 Task: Create a due date automation trigger when advanced on, on the tuesday of the week a card is due add fields without custom field "Resume" set to a number greater or equal to 1 and greater or equal to 10 at 11:00 AM.
Action: Mouse moved to (1005, 321)
Screenshot: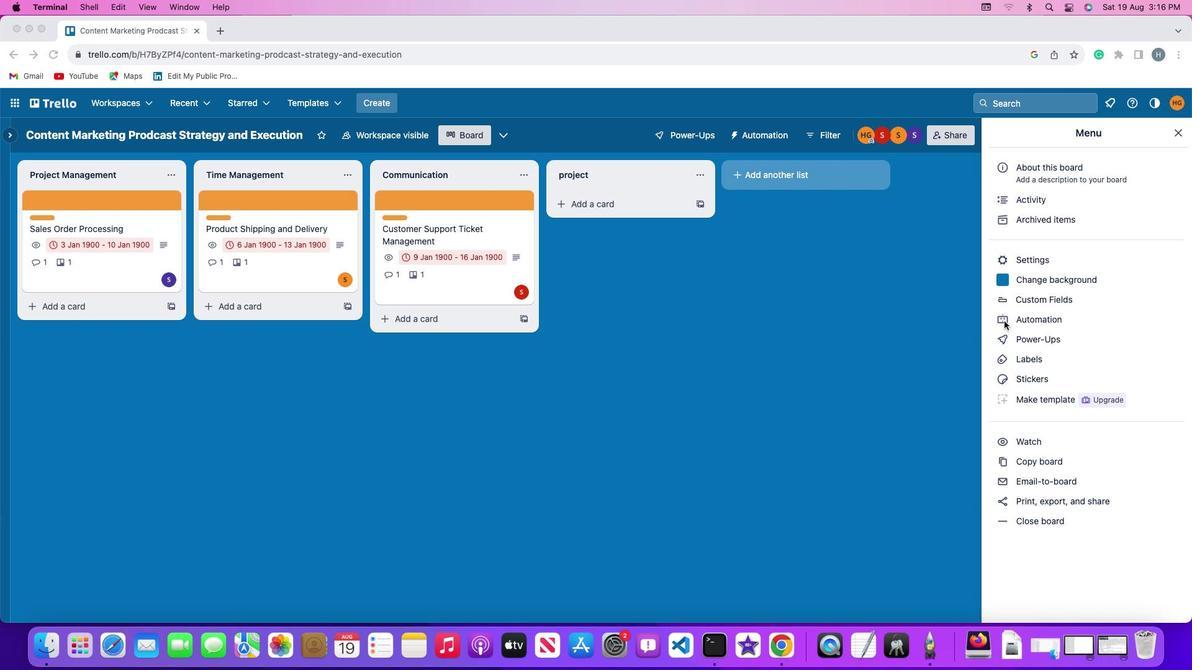 
Action: Mouse pressed left at (1005, 321)
Screenshot: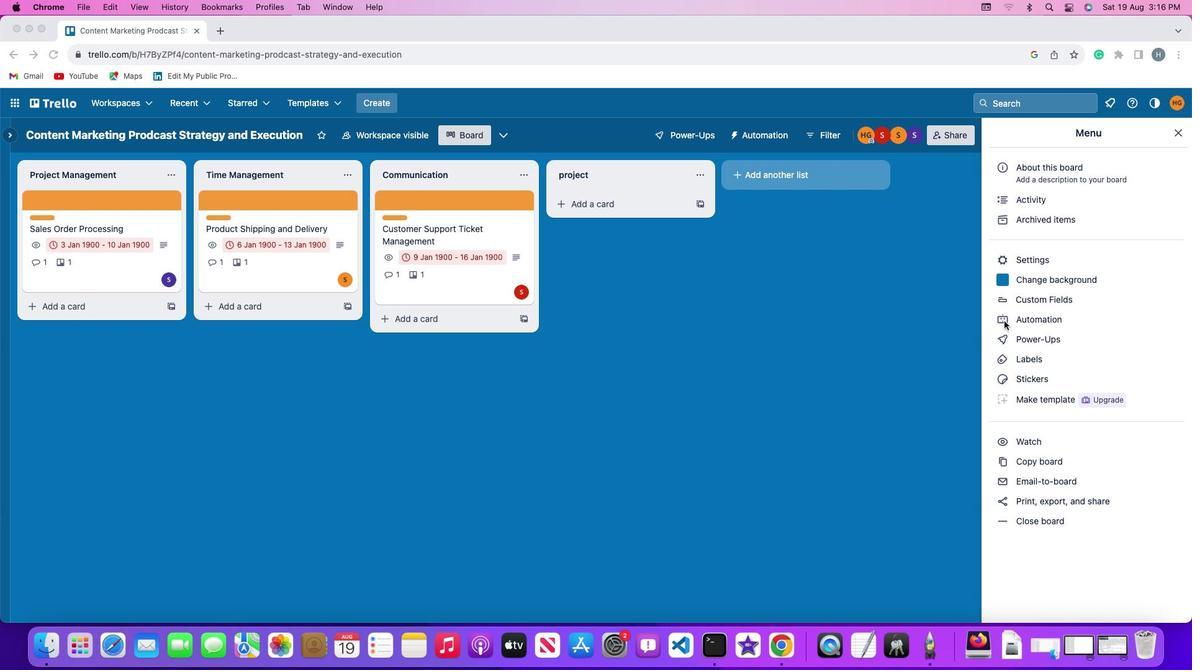 
Action: Mouse moved to (1005, 319)
Screenshot: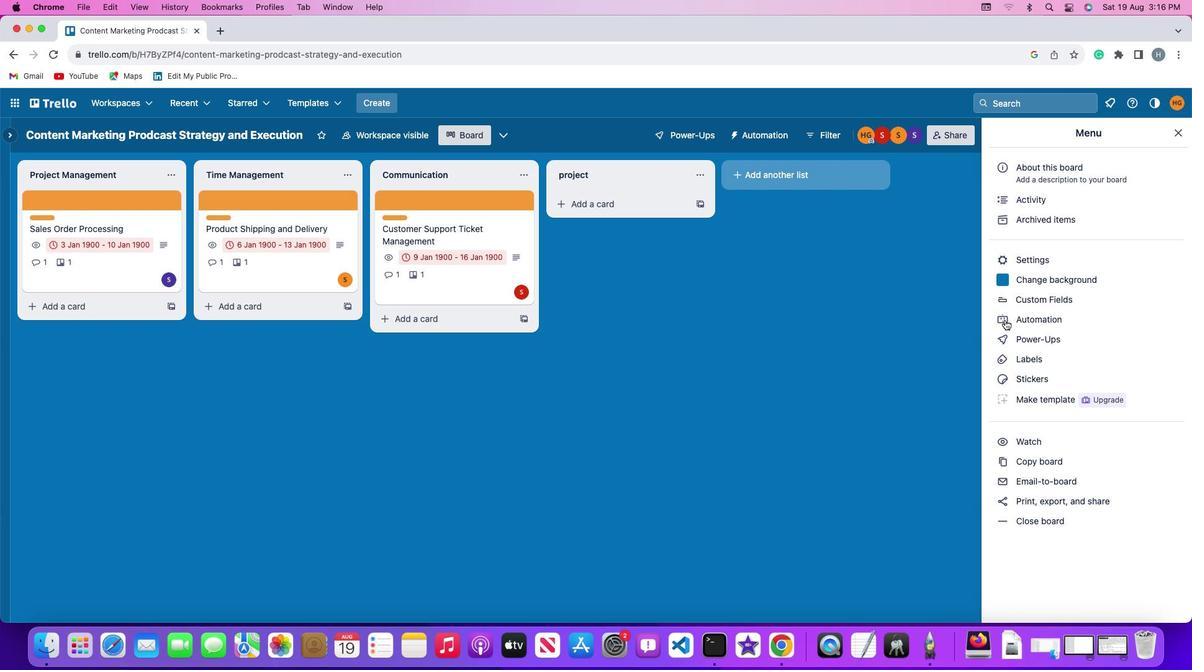 
Action: Mouse pressed left at (1005, 319)
Screenshot: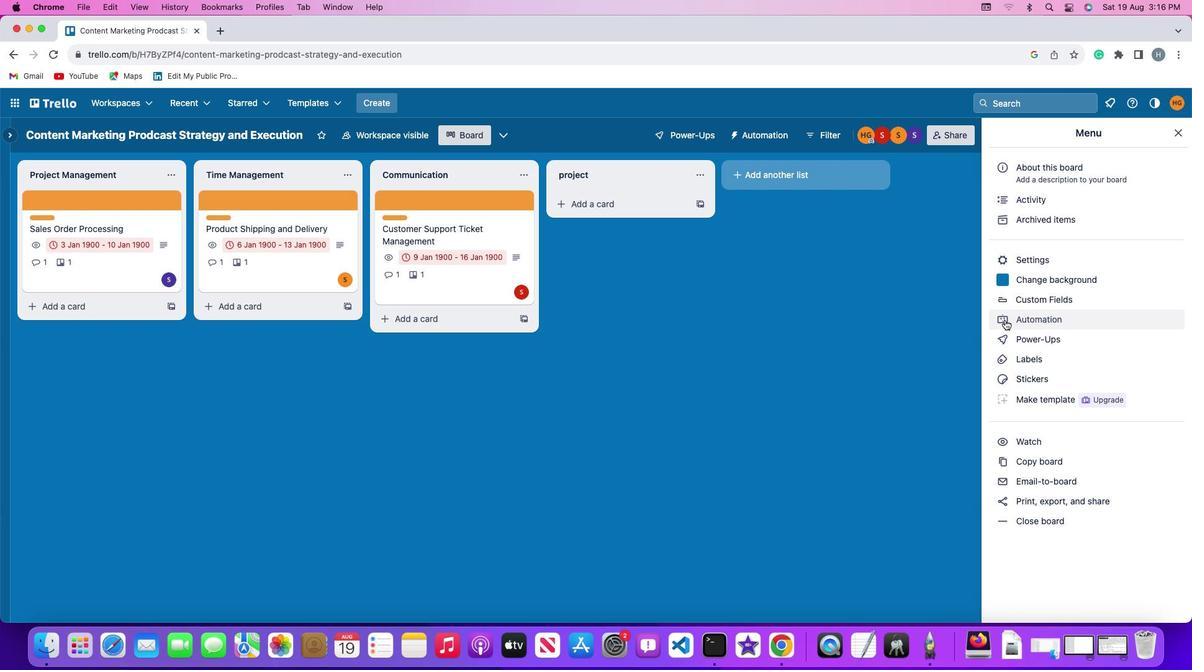 
Action: Mouse moved to (88, 291)
Screenshot: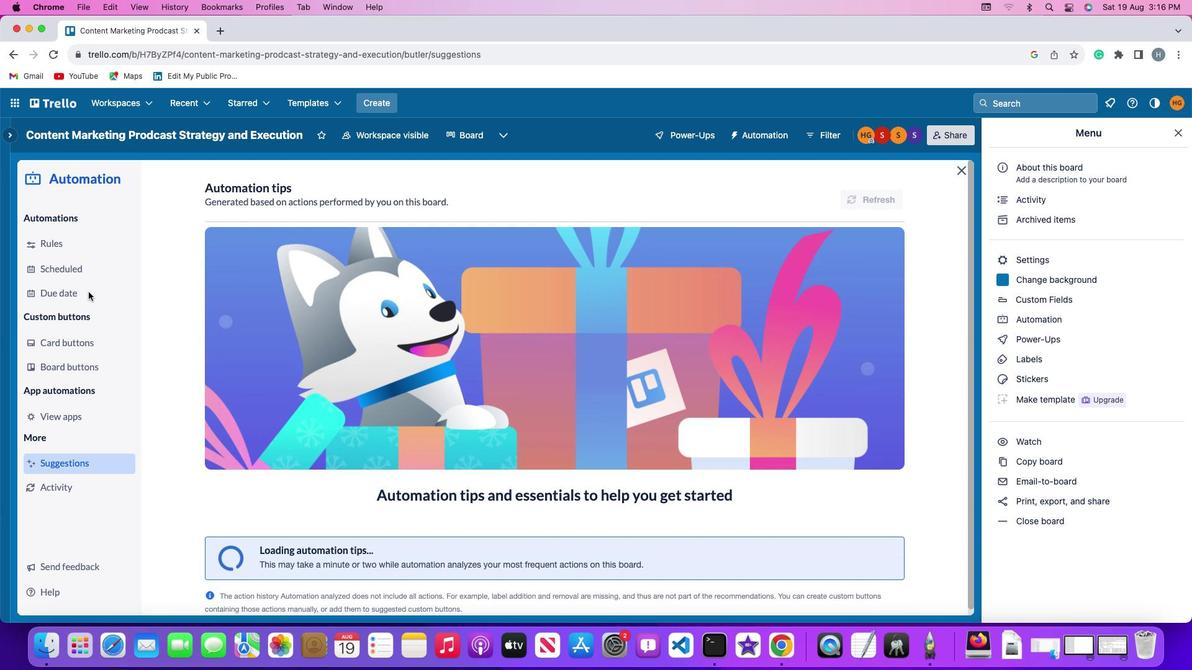 
Action: Mouse pressed left at (88, 291)
Screenshot: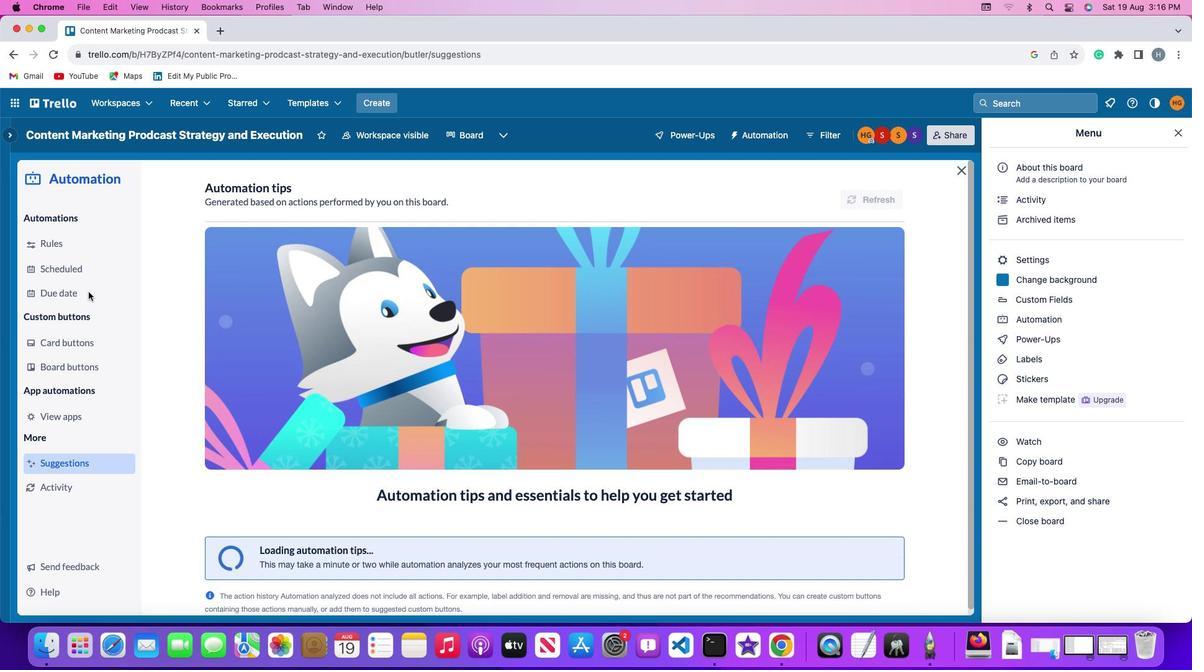 
Action: Mouse moved to (850, 189)
Screenshot: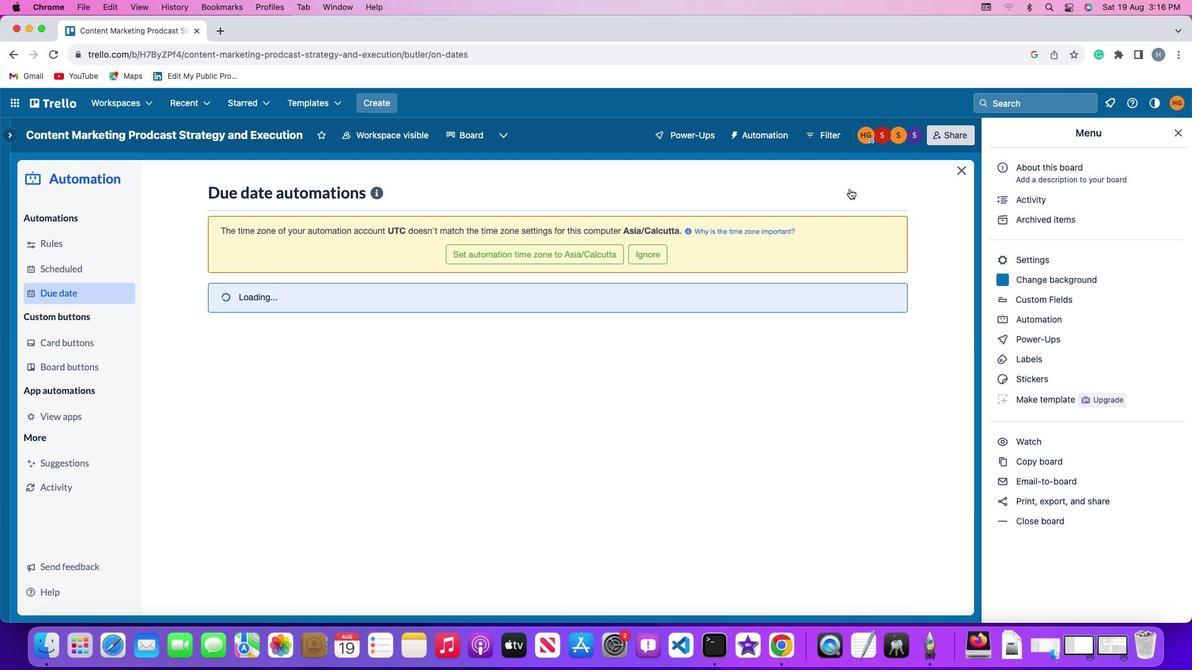 
Action: Mouse pressed left at (850, 189)
Screenshot: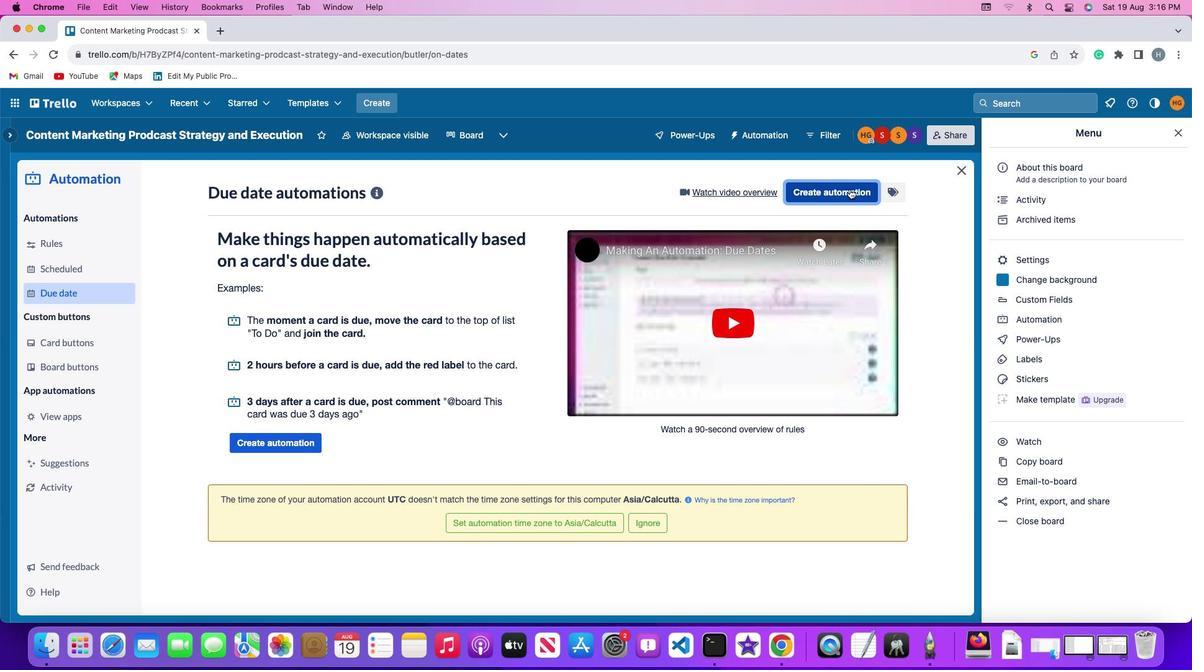 
Action: Mouse moved to (272, 310)
Screenshot: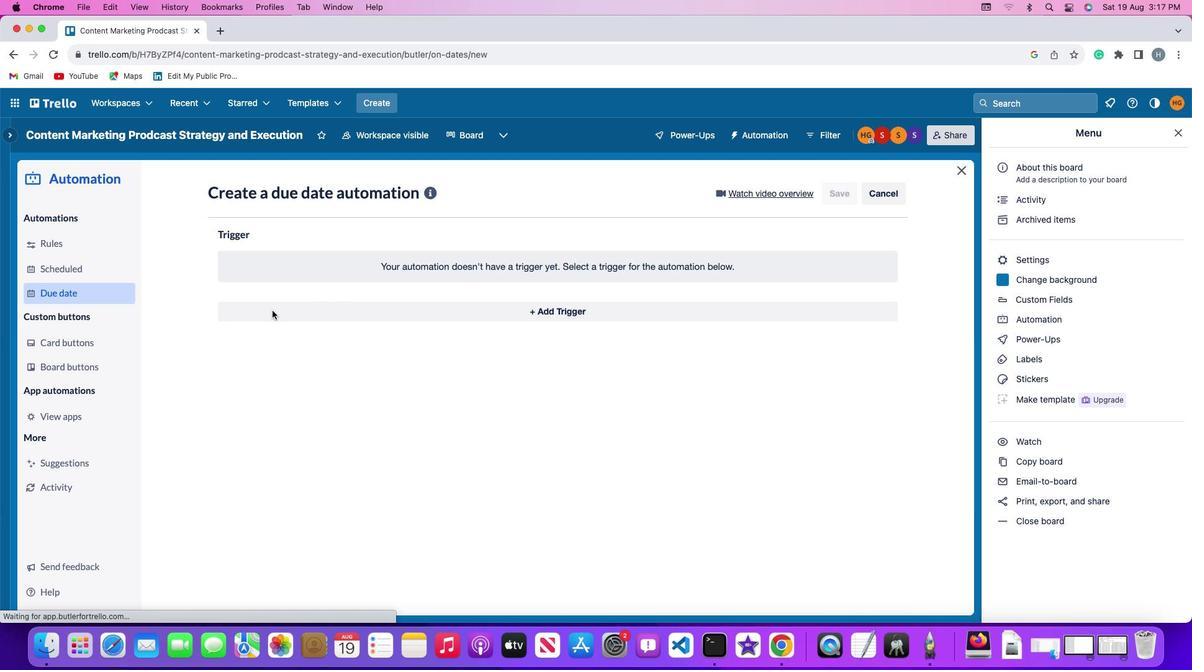 
Action: Mouse pressed left at (272, 310)
Screenshot: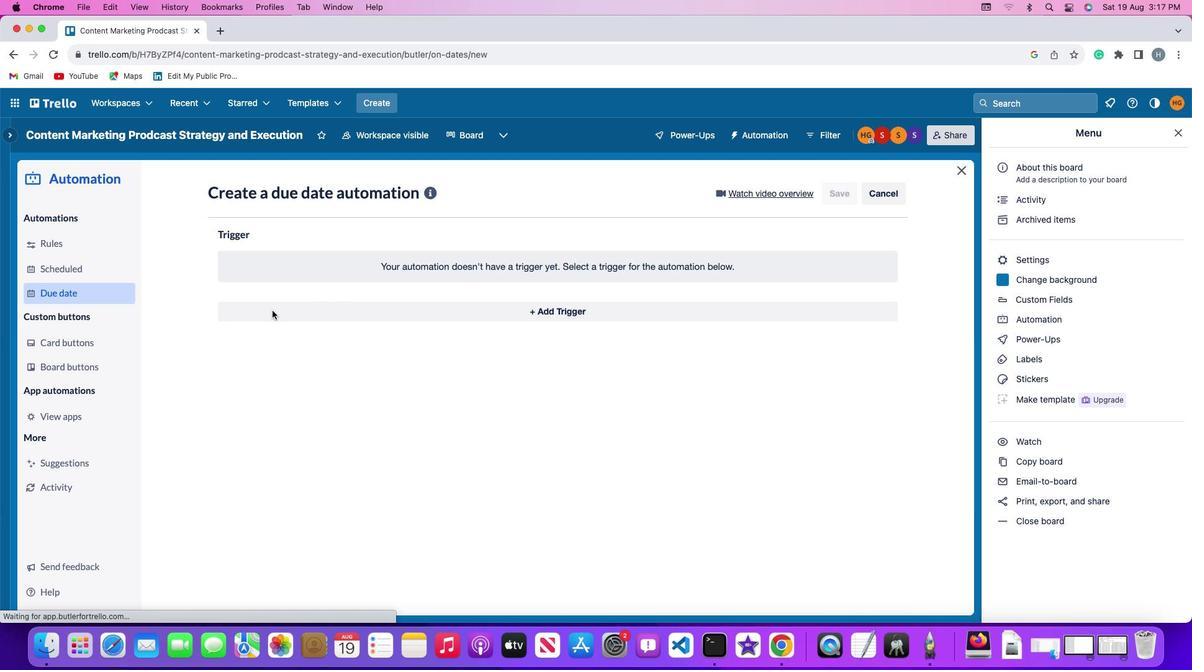 
Action: Mouse moved to (287, 546)
Screenshot: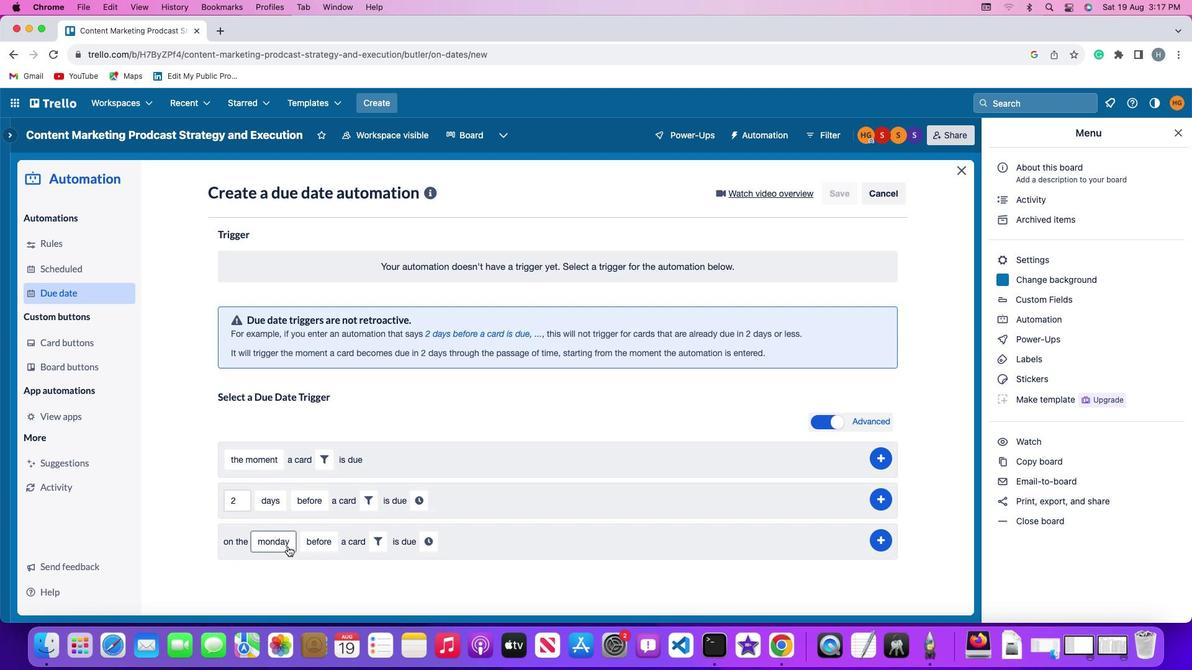
Action: Mouse pressed left at (287, 546)
Screenshot: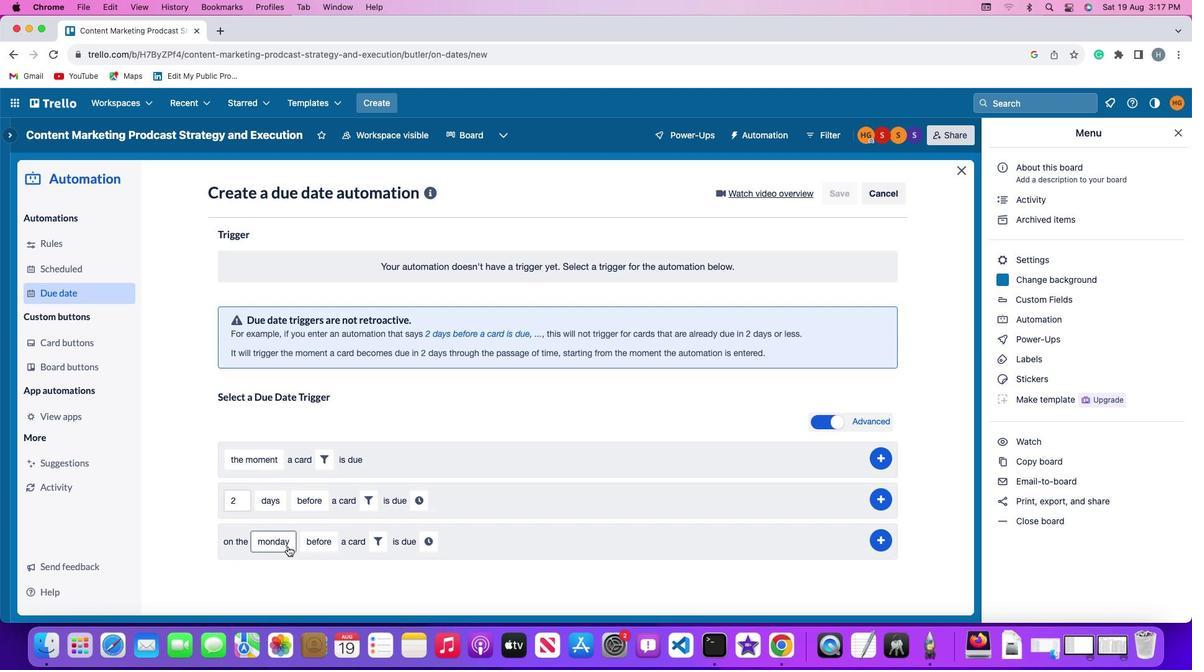 
Action: Mouse moved to (282, 395)
Screenshot: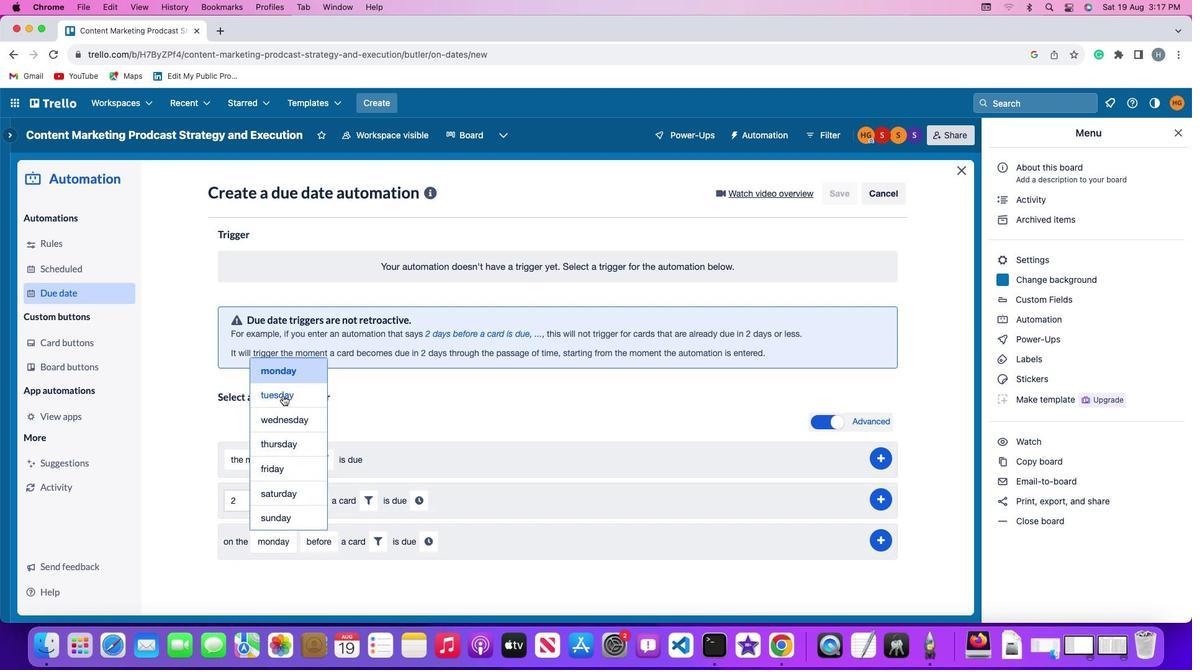 
Action: Mouse pressed left at (282, 395)
Screenshot: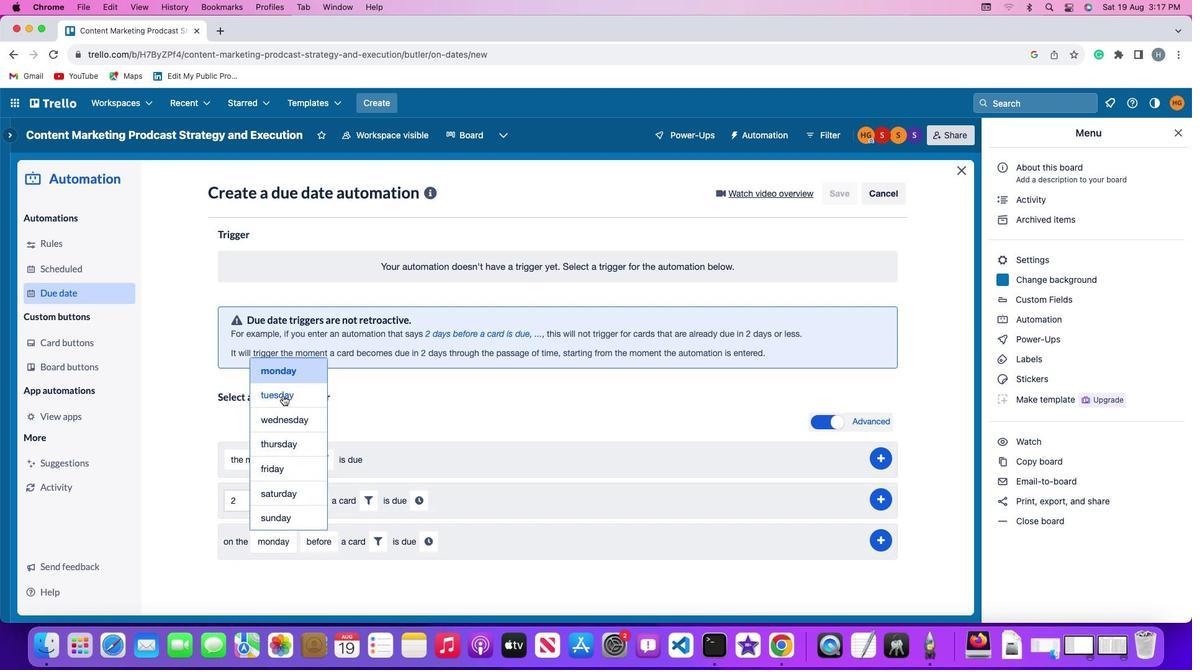 
Action: Mouse moved to (324, 533)
Screenshot: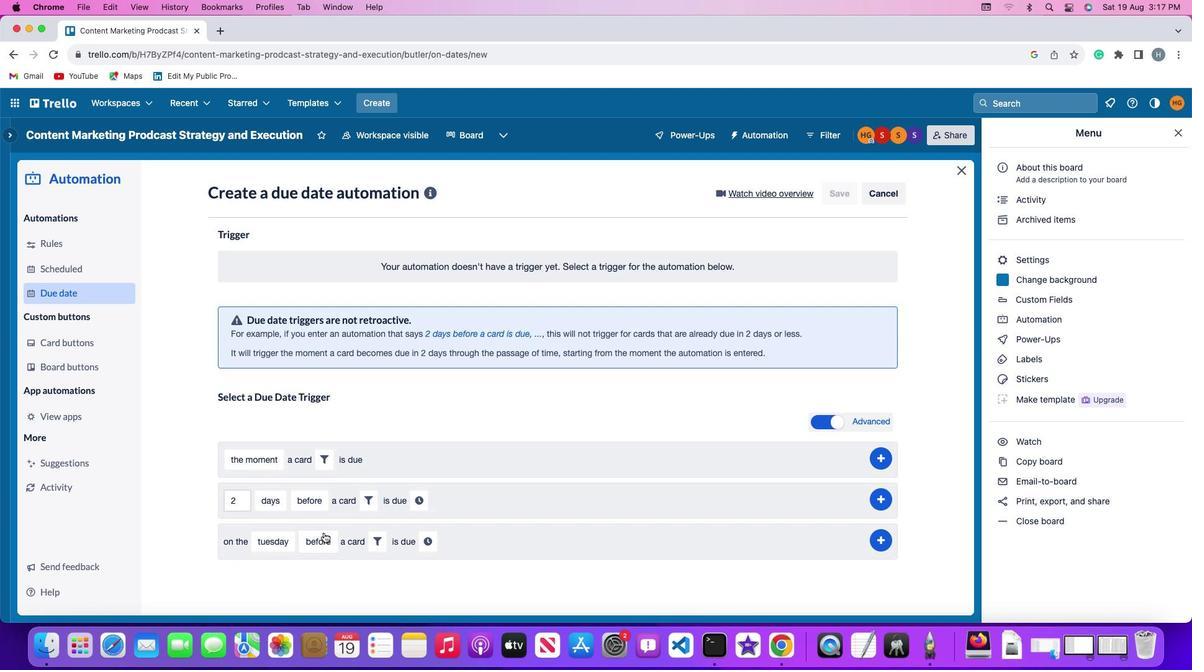 
Action: Mouse pressed left at (324, 533)
Screenshot: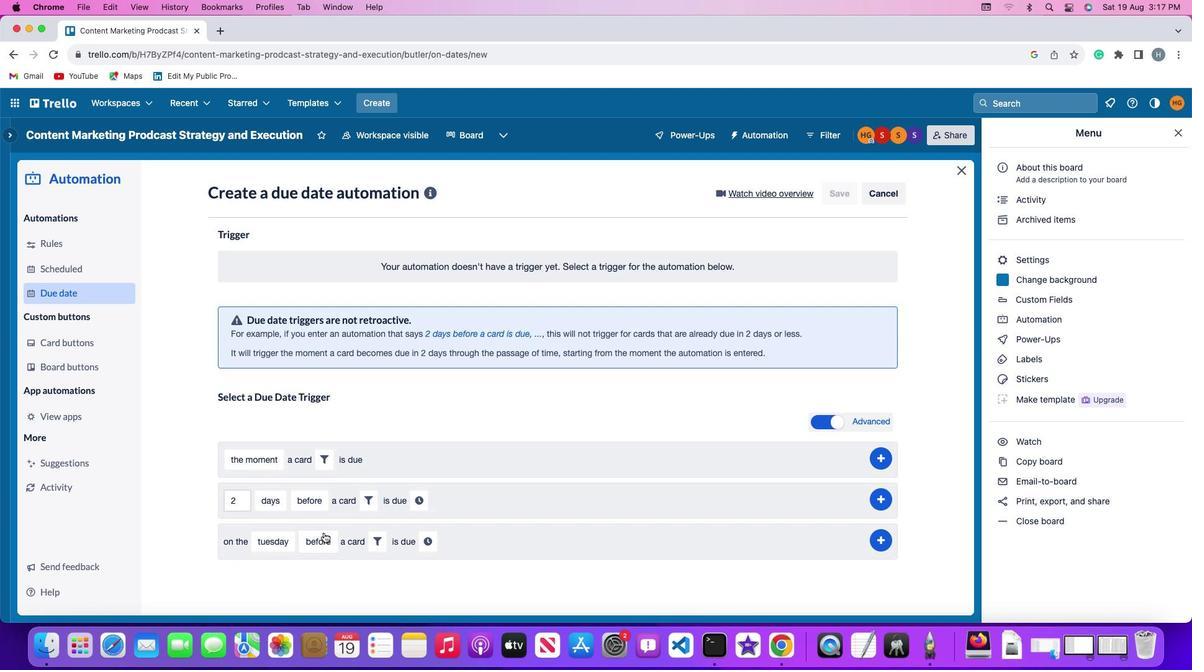 
Action: Mouse moved to (334, 493)
Screenshot: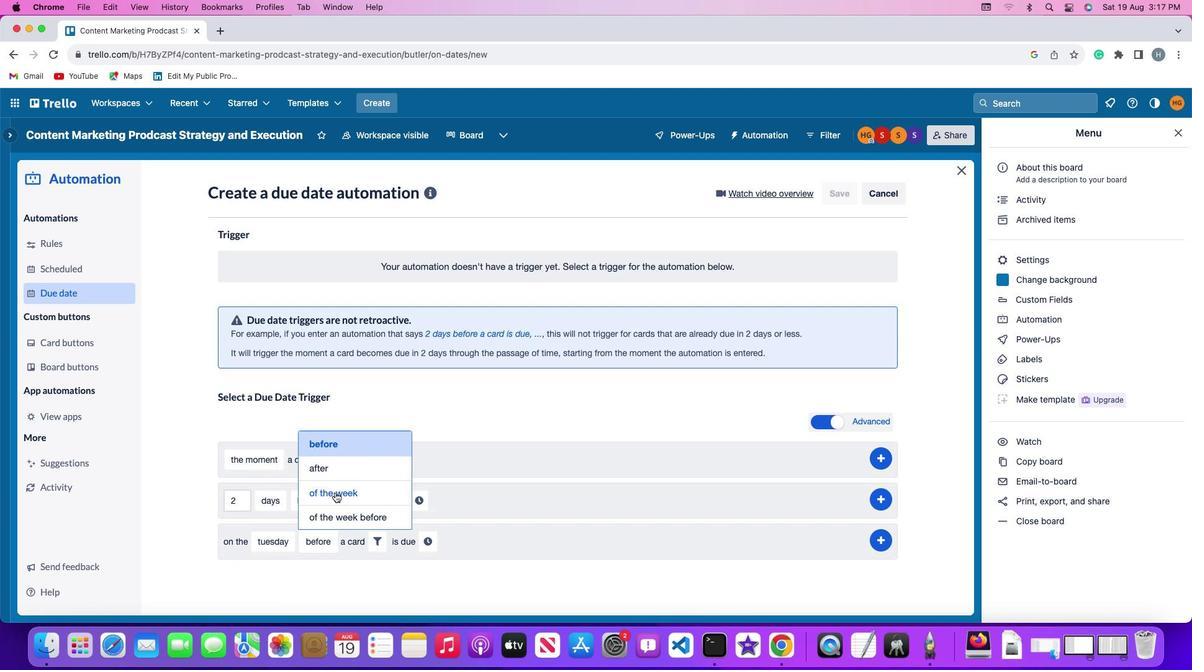 
Action: Mouse pressed left at (334, 493)
Screenshot: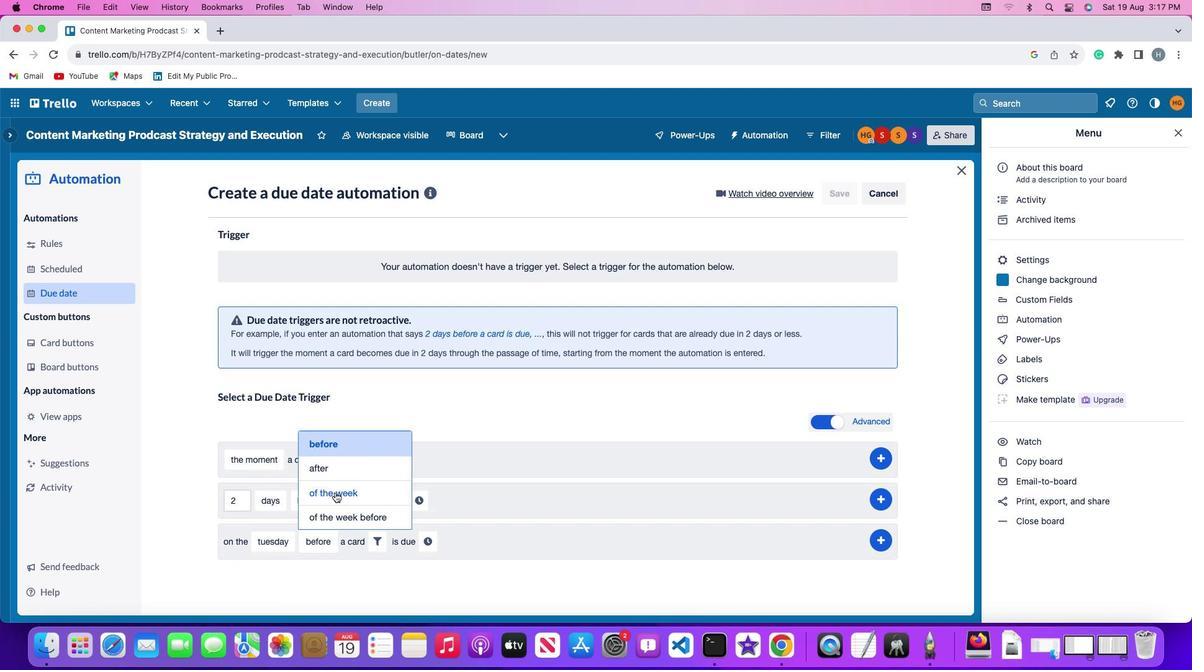 
Action: Mouse moved to (397, 549)
Screenshot: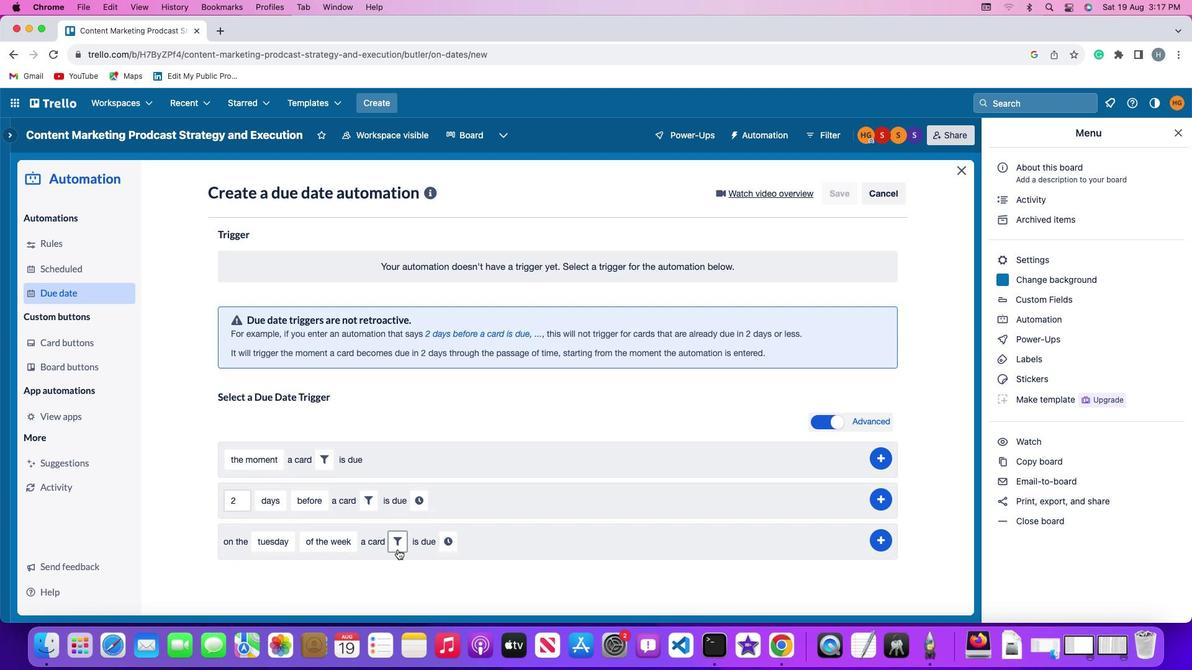 
Action: Mouse pressed left at (397, 549)
Screenshot: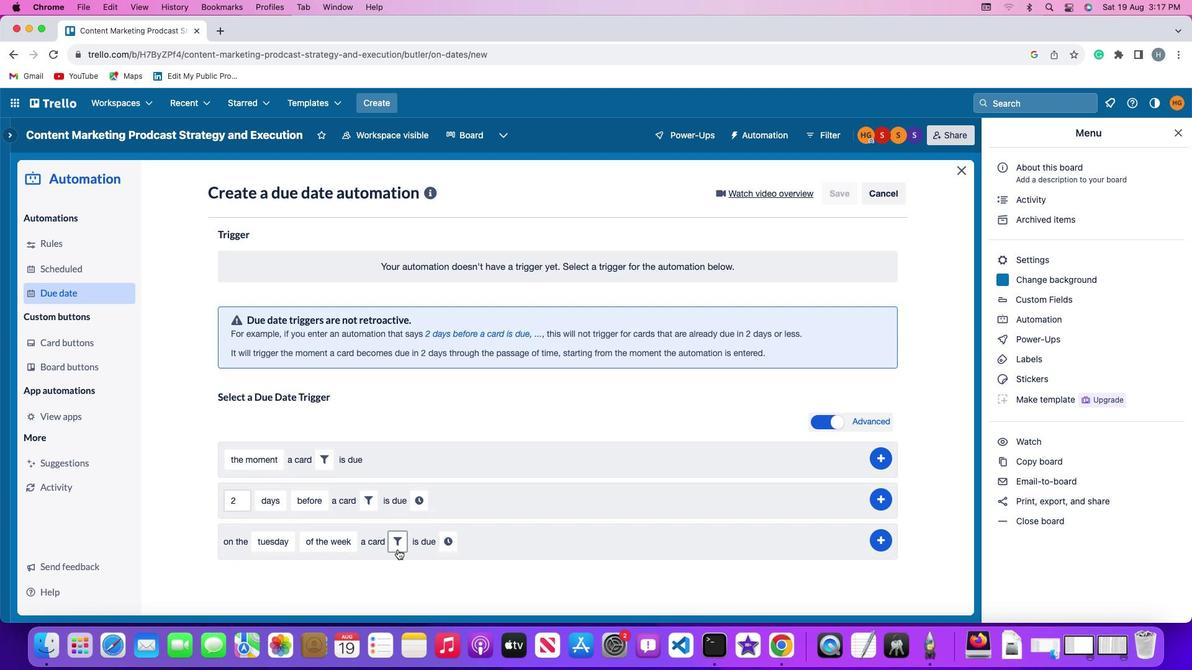 
Action: Mouse moved to (608, 587)
Screenshot: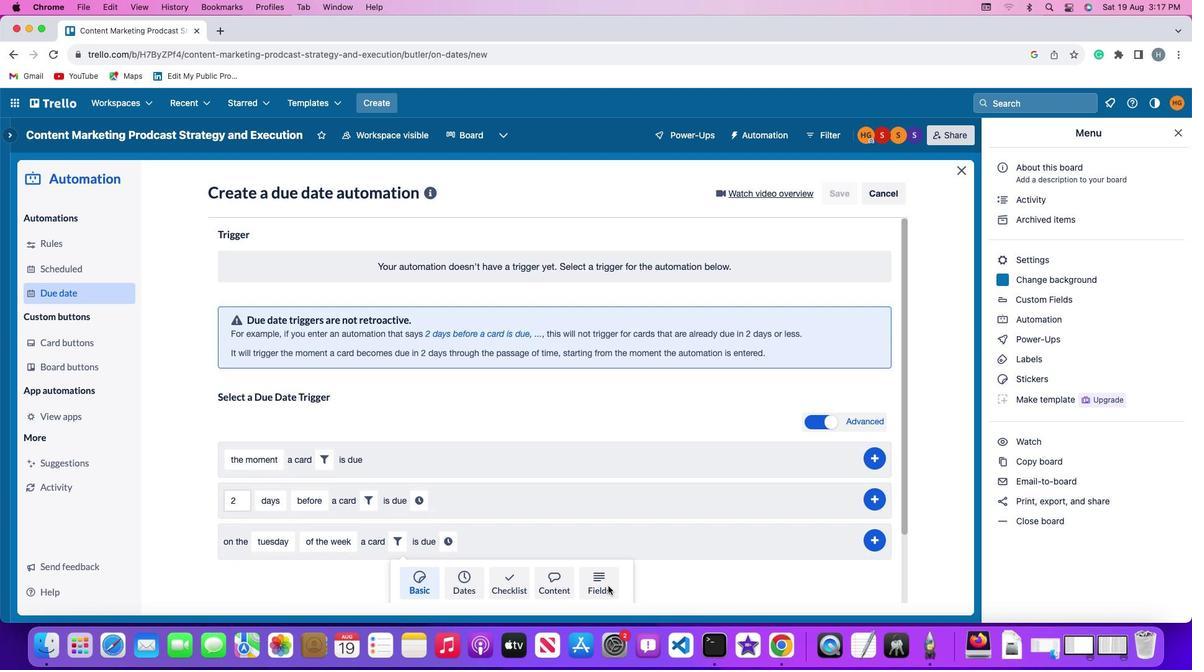 
Action: Mouse pressed left at (608, 587)
Screenshot: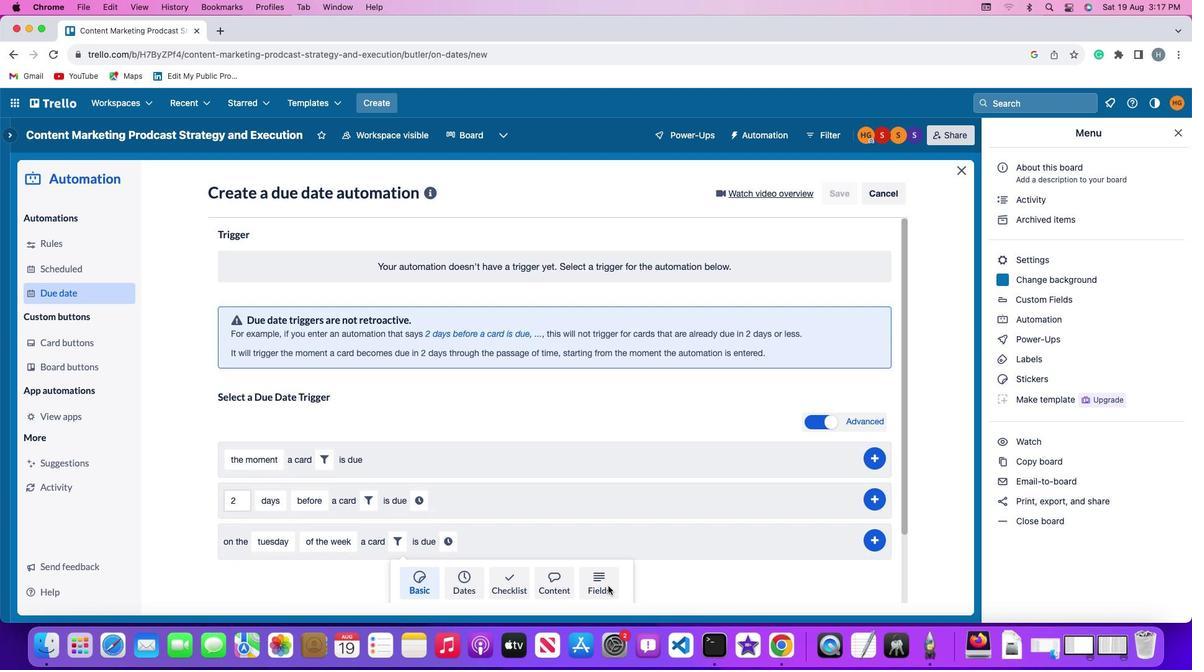 
Action: Mouse moved to (339, 580)
Screenshot: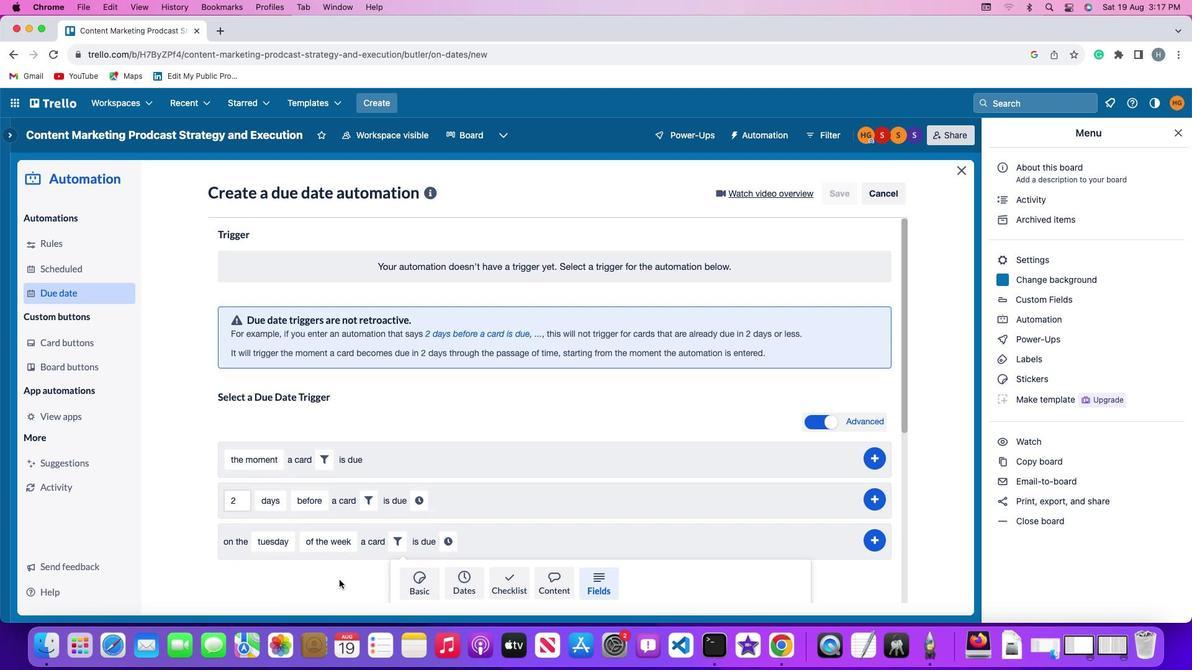 
Action: Mouse scrolled (339, 580) with delta (0, 0)
Screenshot: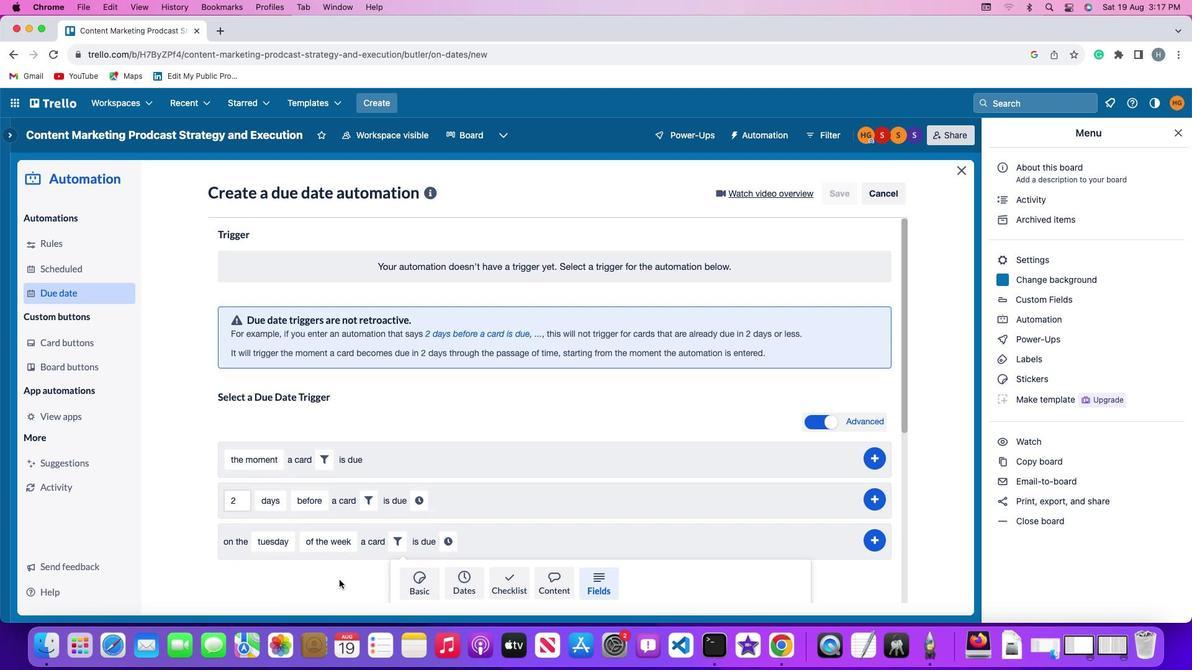 
Action: Mouse scrolled (339, 580) with delta (0, 0)
Screenshot: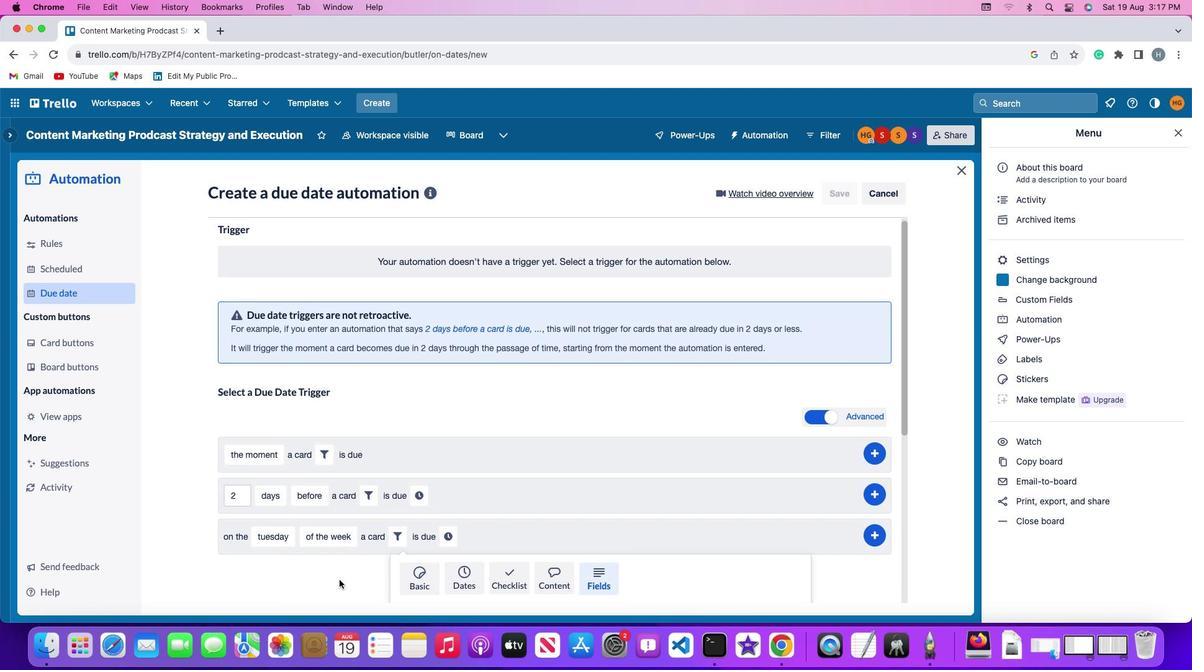 
Action: Mouse scrolled (339, 580) with delta (0, -1)
Screenshot: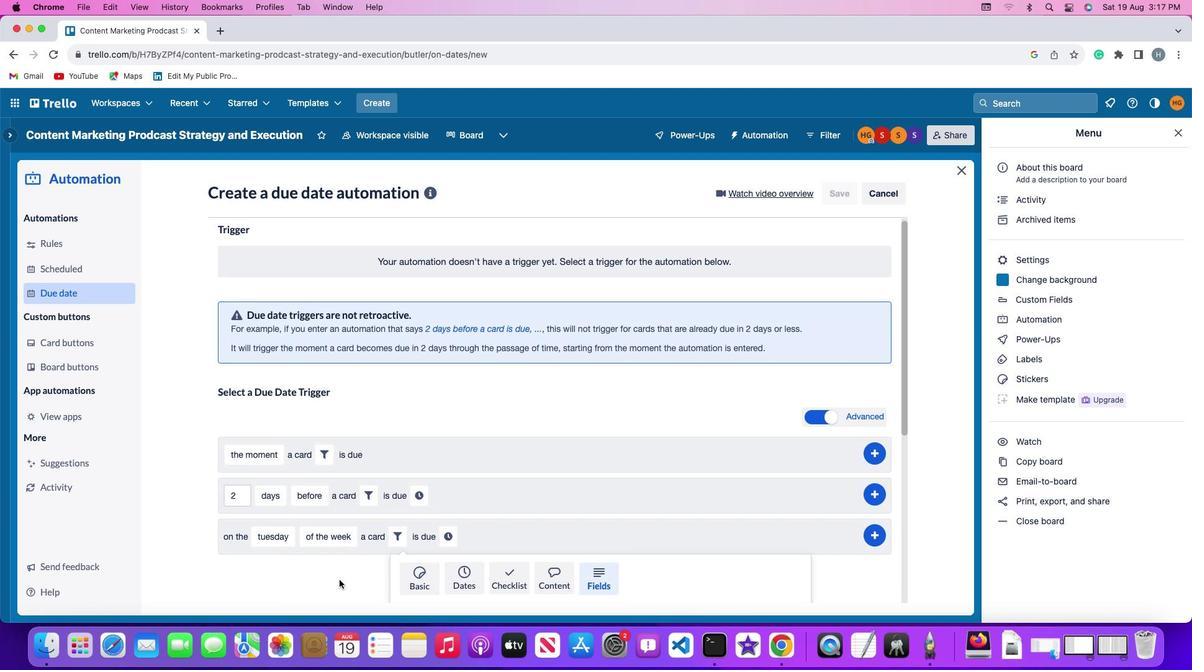 
Action: Mouse scrolled (339, 580) with delta (0, -3)
Screenshot: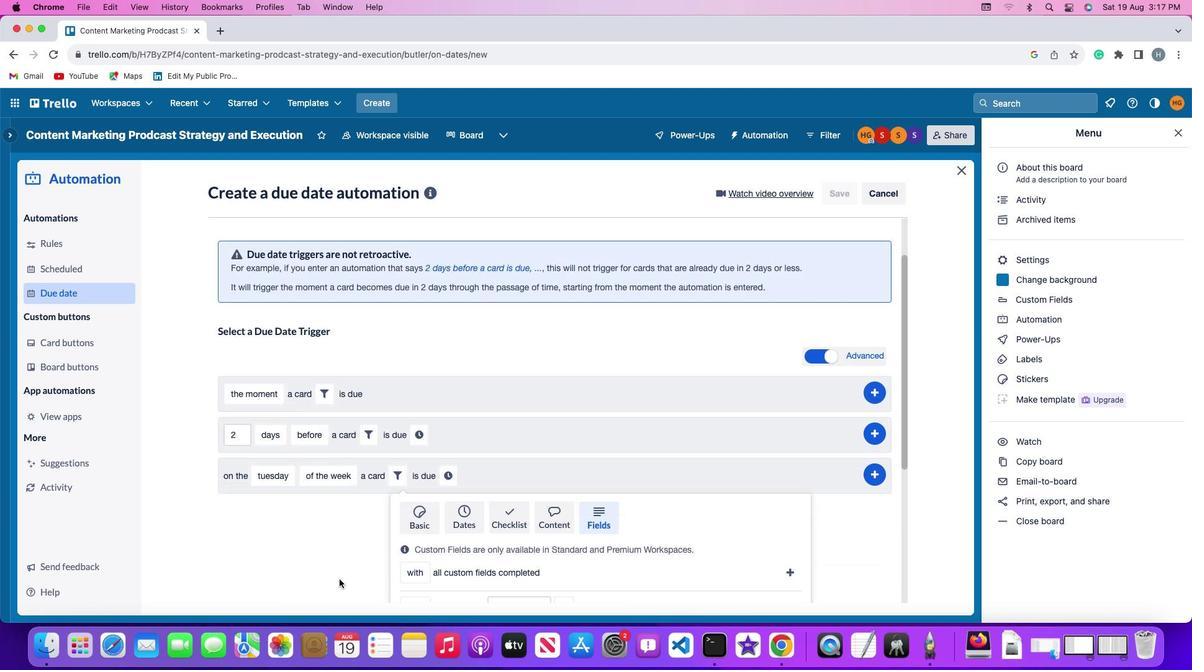 
Action: Mouse scrolled (339, 580) with delta (0, -3)
Screenshot: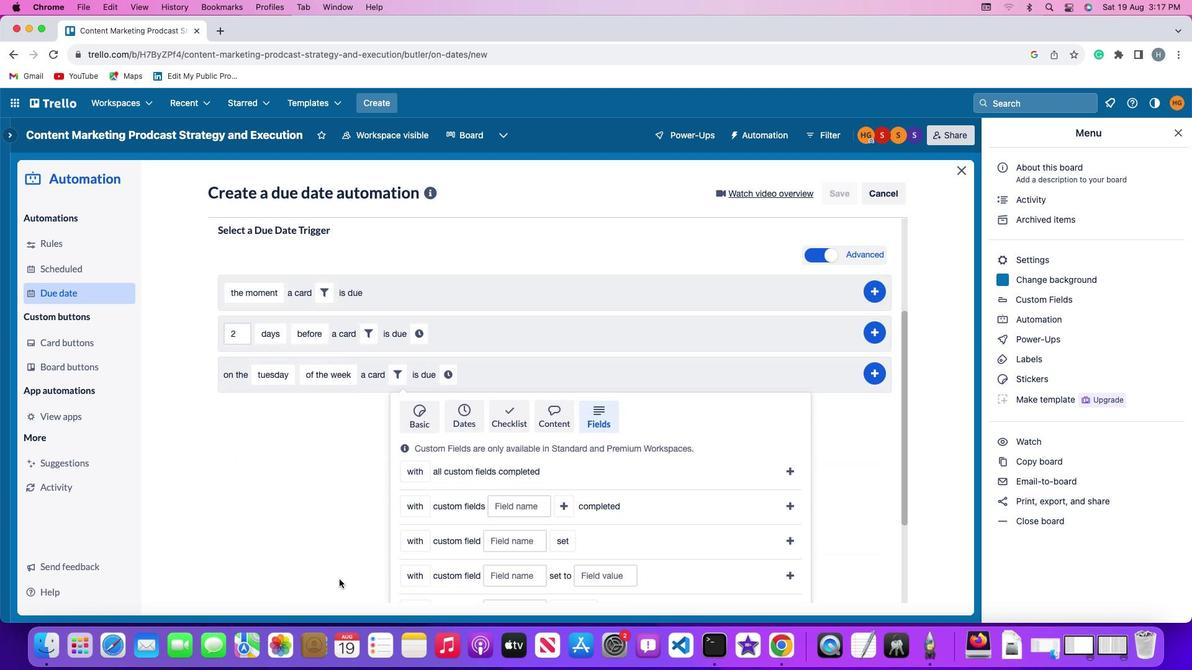 
Action: Mouse moved to (339, 580)
Screenshot: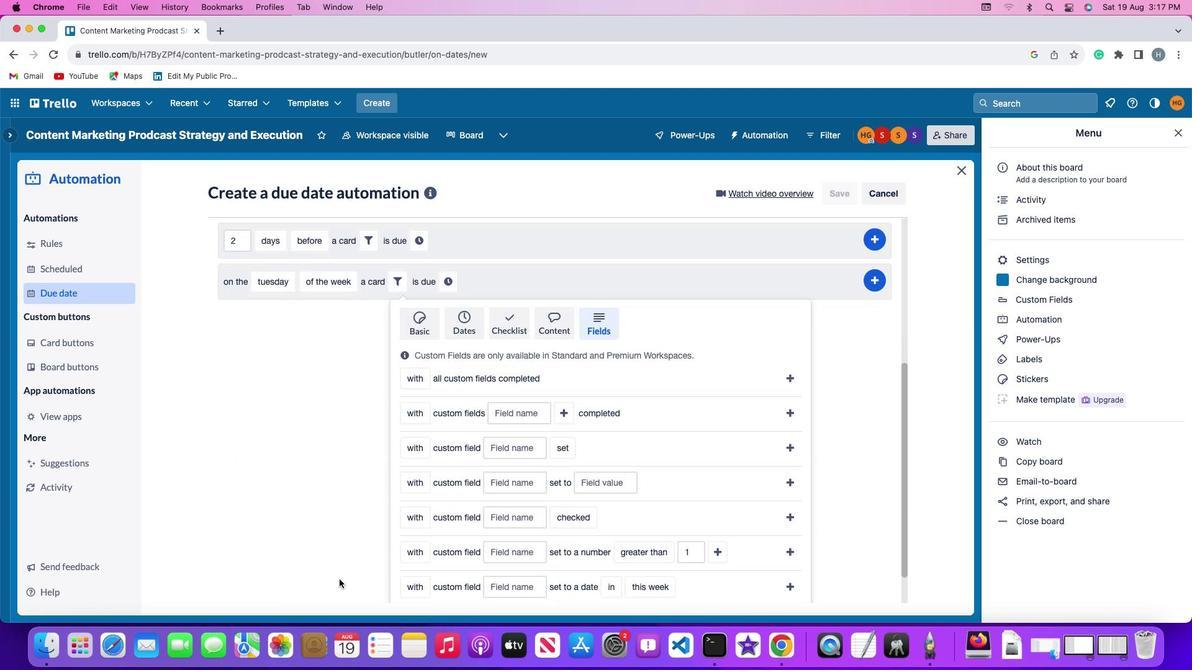 
Action: Mouse scrolled (339, 580) with delta (0, 0)
Screenshot: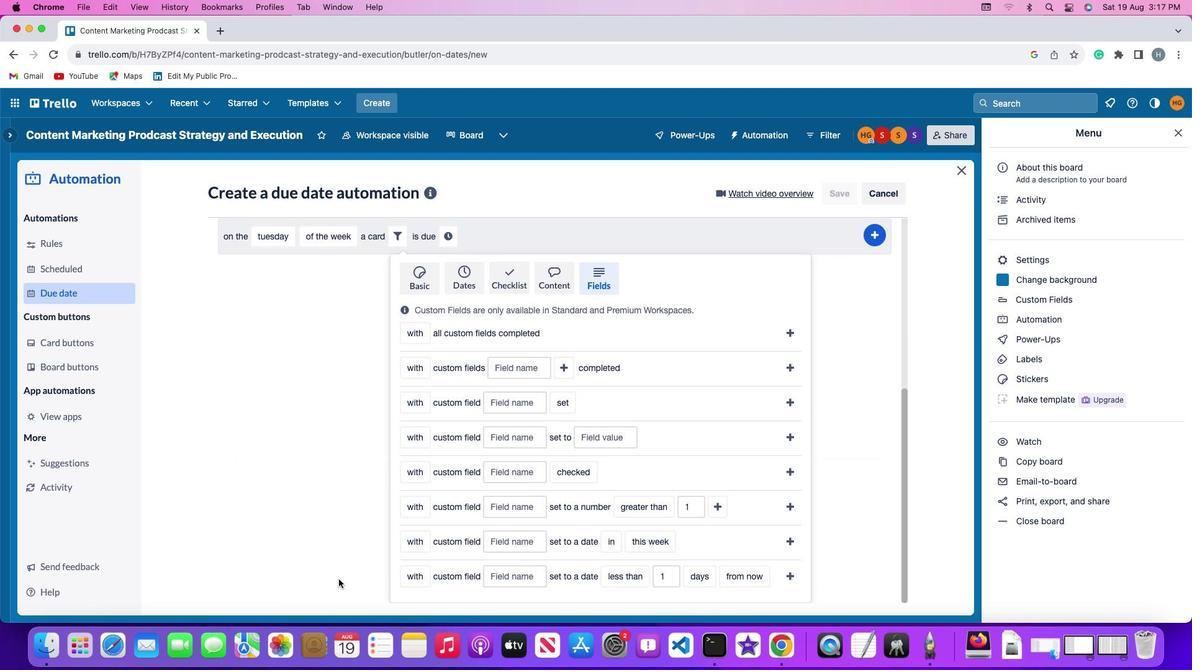 
Action: Mouse moved to (339, 580)
Screenshot: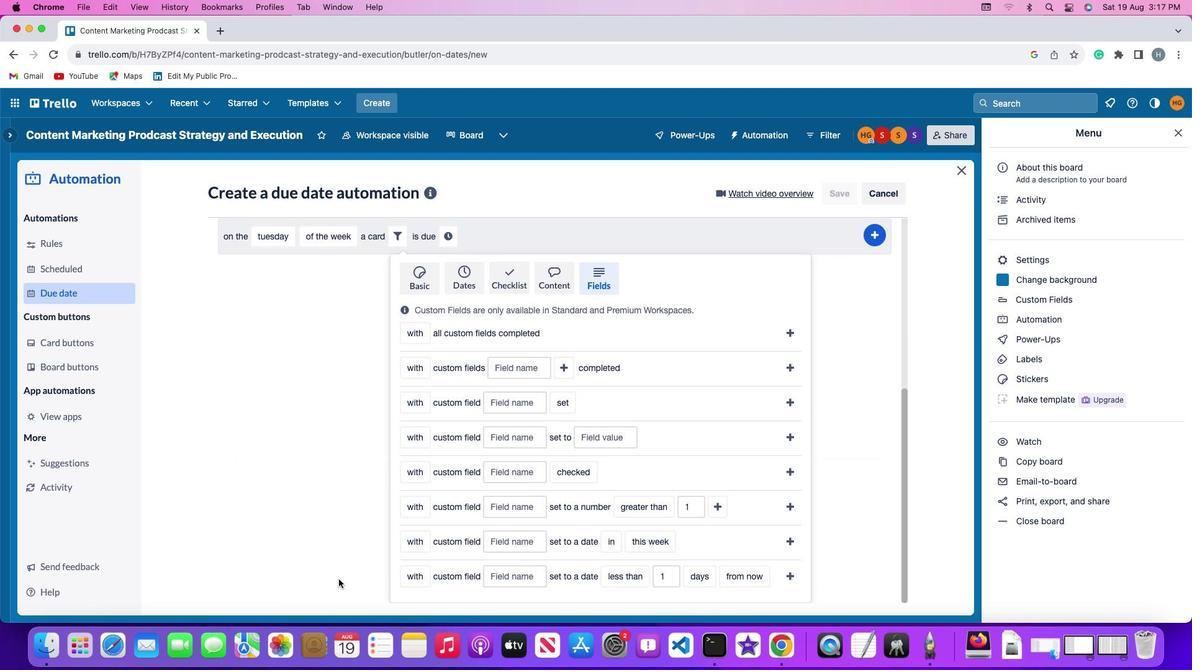 
Action: Mouse scrolled (339, 580) with delta (0, 0)
Screenshot: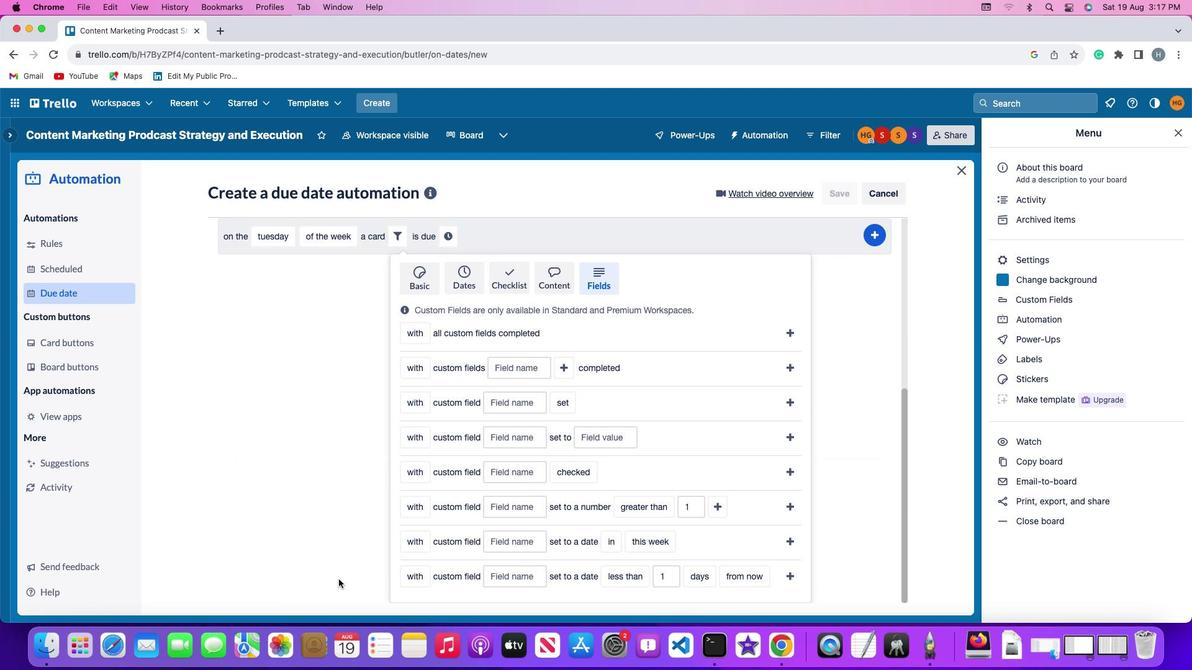 
Action: Mouse moved to (339, 580)
Screenshot: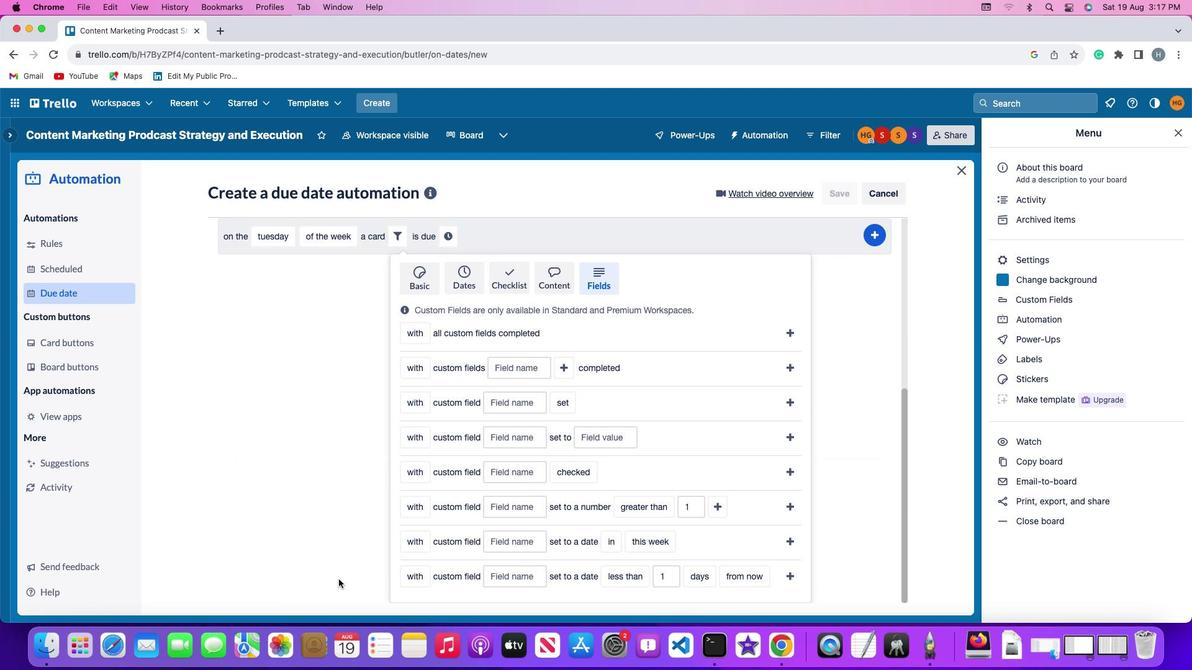 
Action: Mouse scrolled (339, 580) with delta (0, -1)
Screenshot: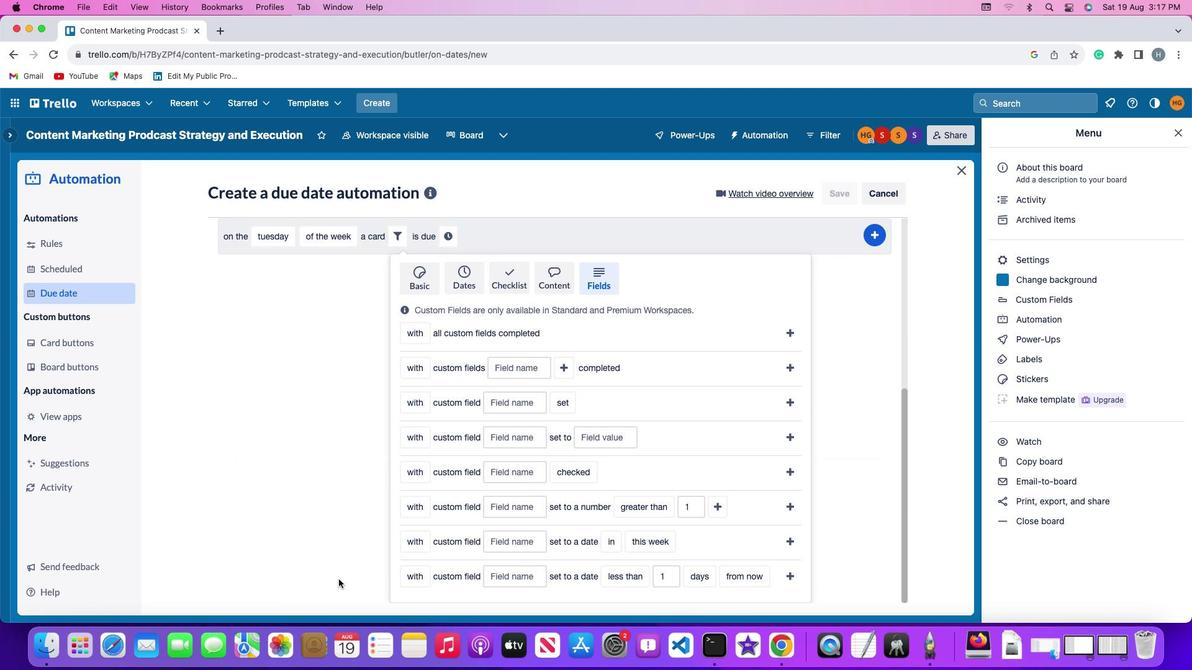 
Action: Mouse moved to (408, 511)
Screenshot: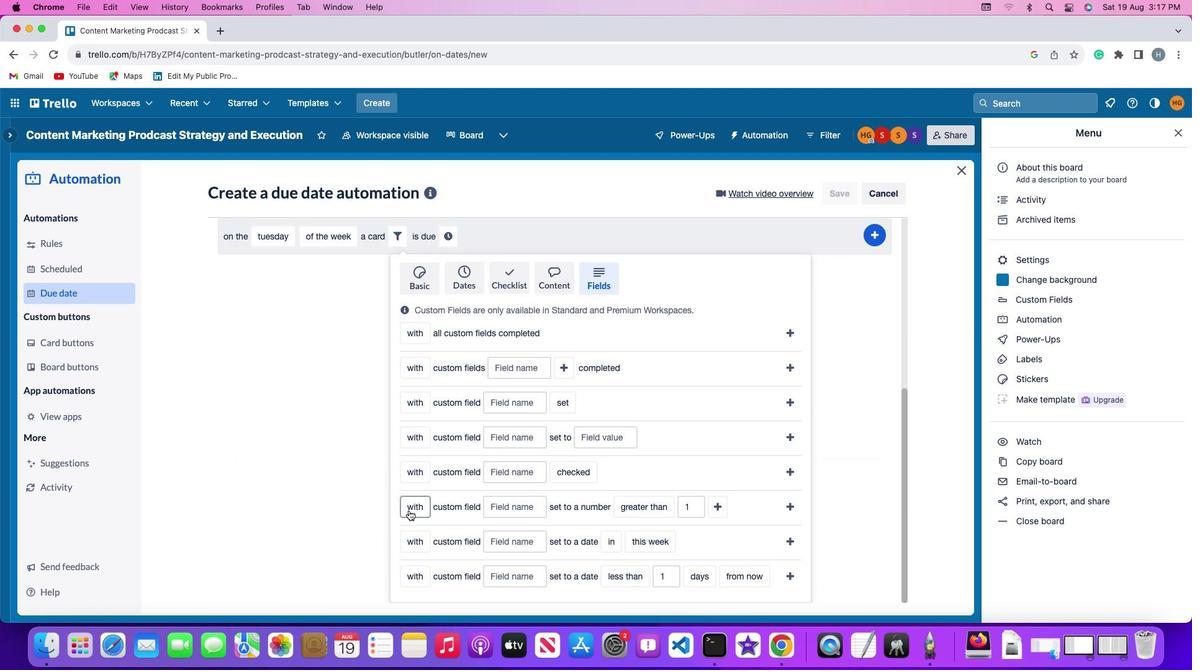 
Action: Mouse pressed left at (408, 511)
Screenshot: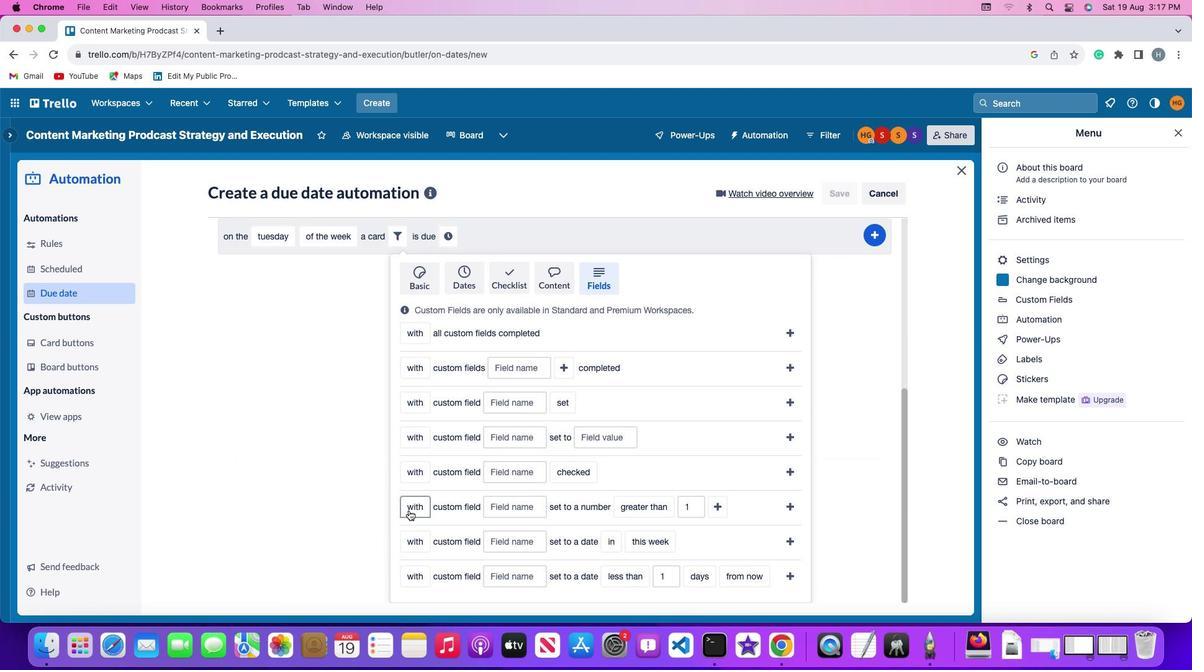 
Action: Mouse moved to (432, 552)
Screenshot: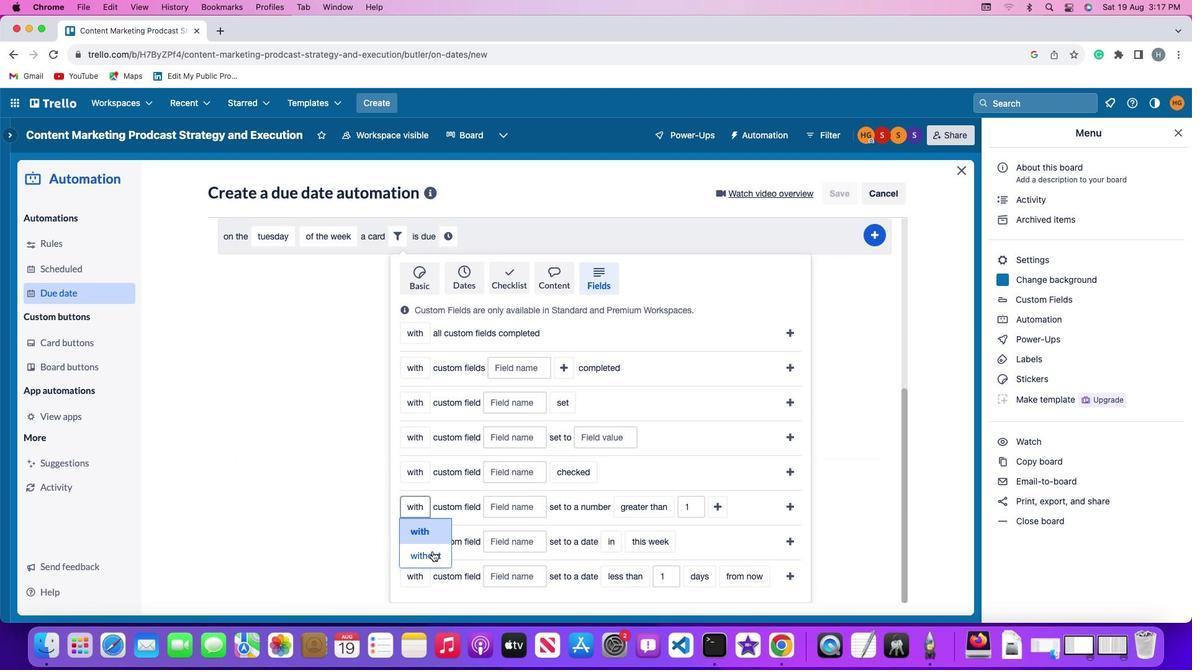 
Action: Mouse pressed left at (432, 552)
Screenshot: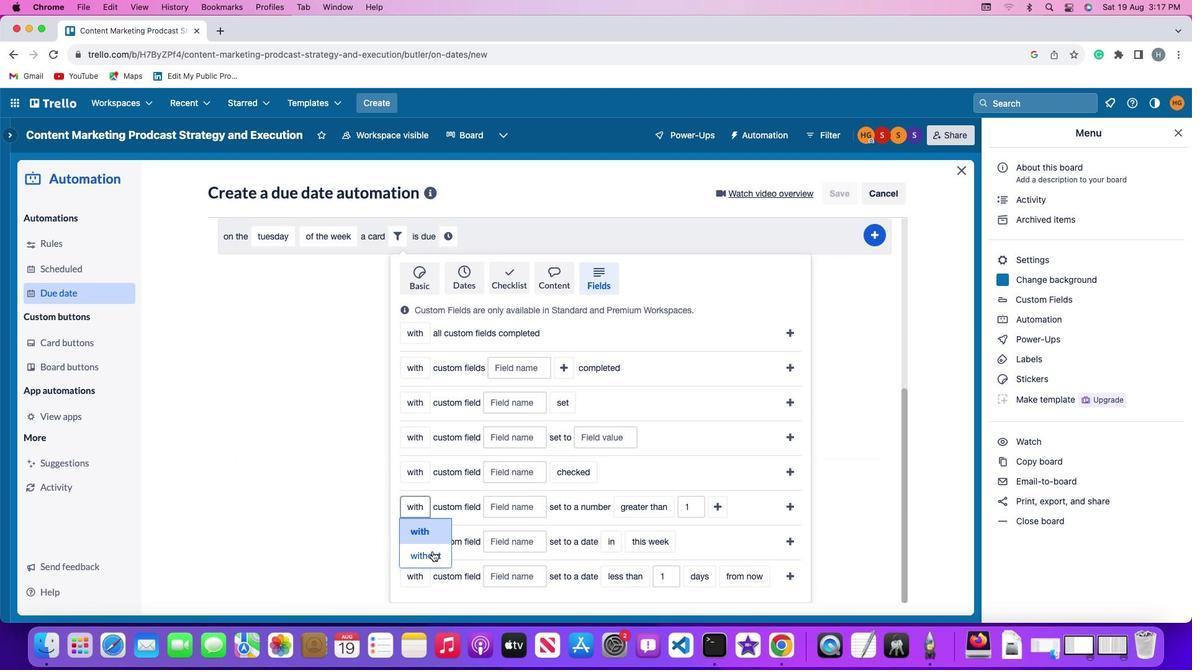 
Action: Mouse moved to (509, 511)
Screenshot: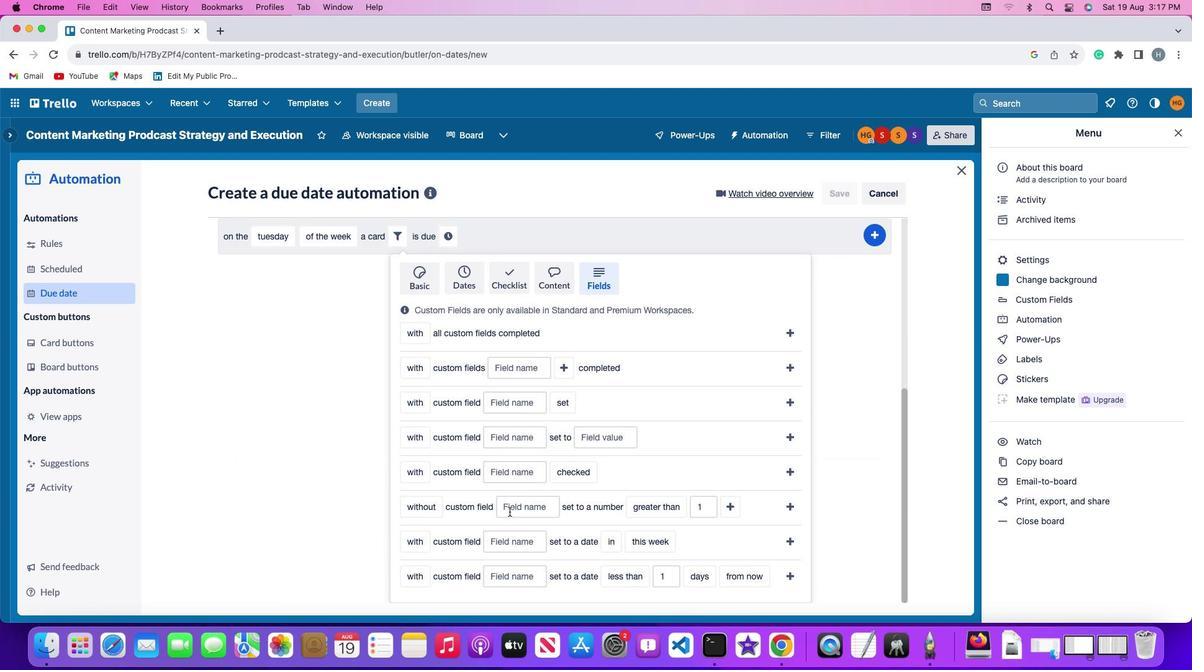 
Action: Mouse pressed left at (509, 511)
Screenshot: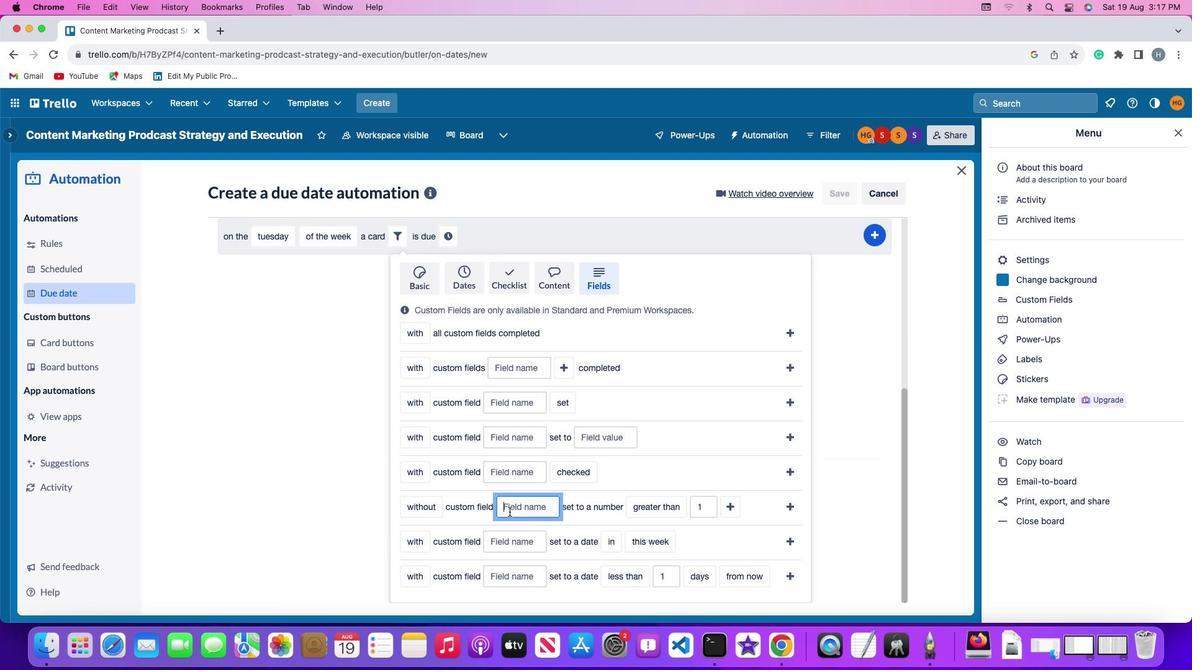 
Action: Mouse moved to (509, 510)
Screenshot: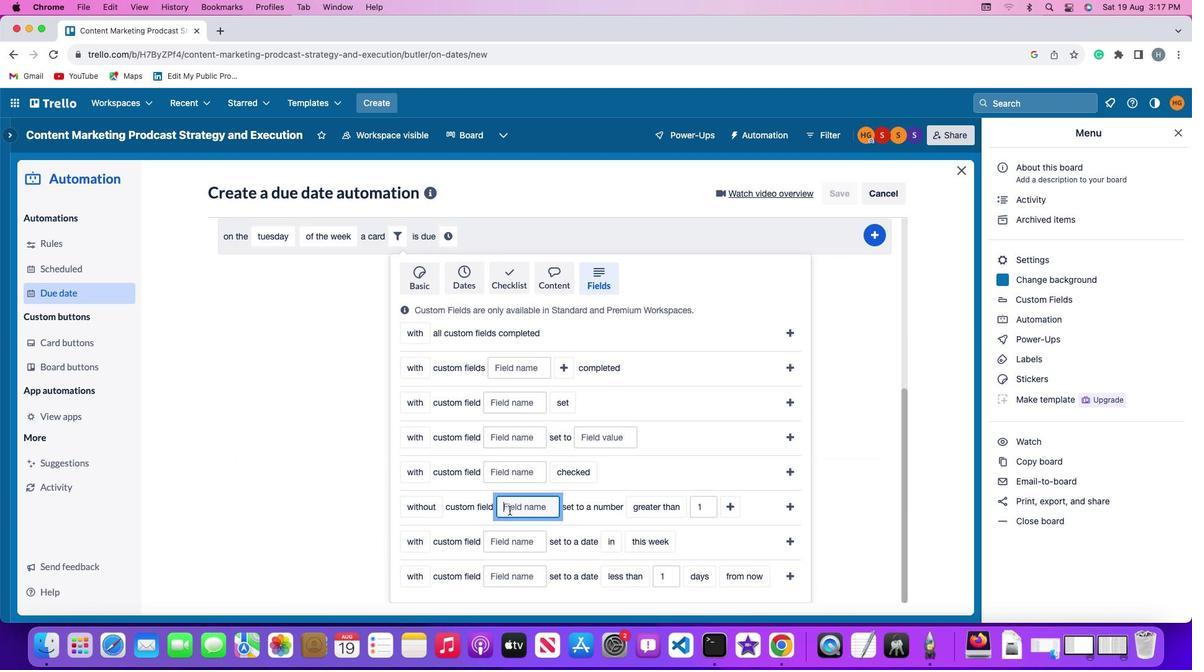 
Action: Key pressed Key.shift'R''e''s''u''m''e'
Screenshot: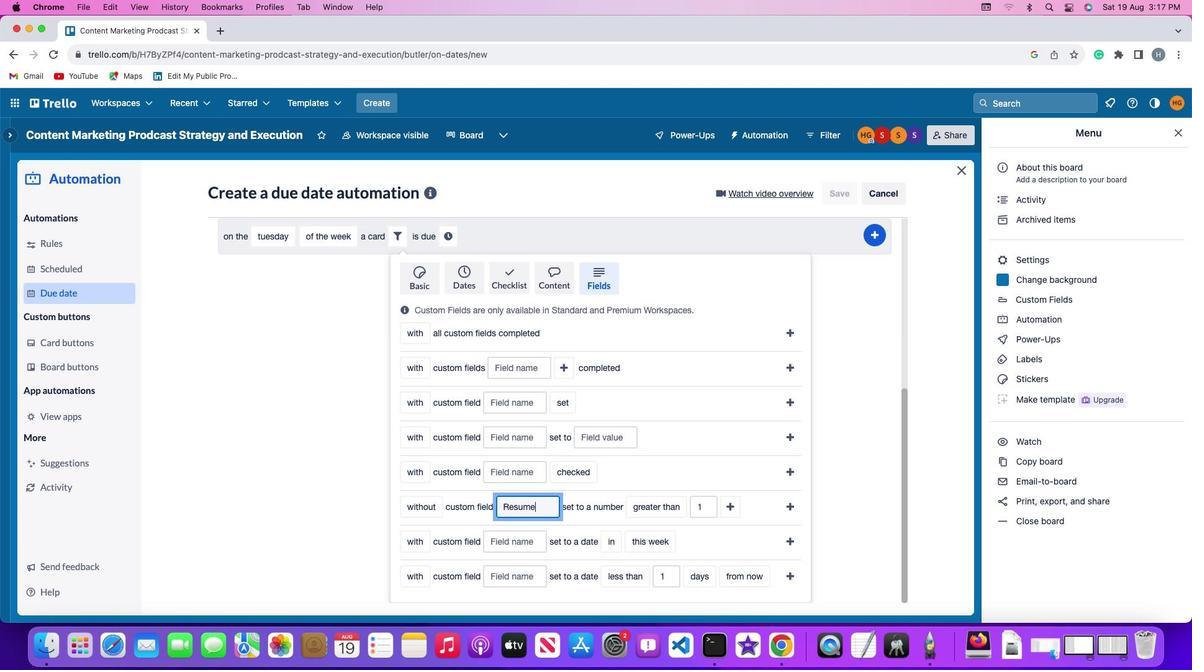 
Action: Mouse moved to (644, 501)
Screenshot: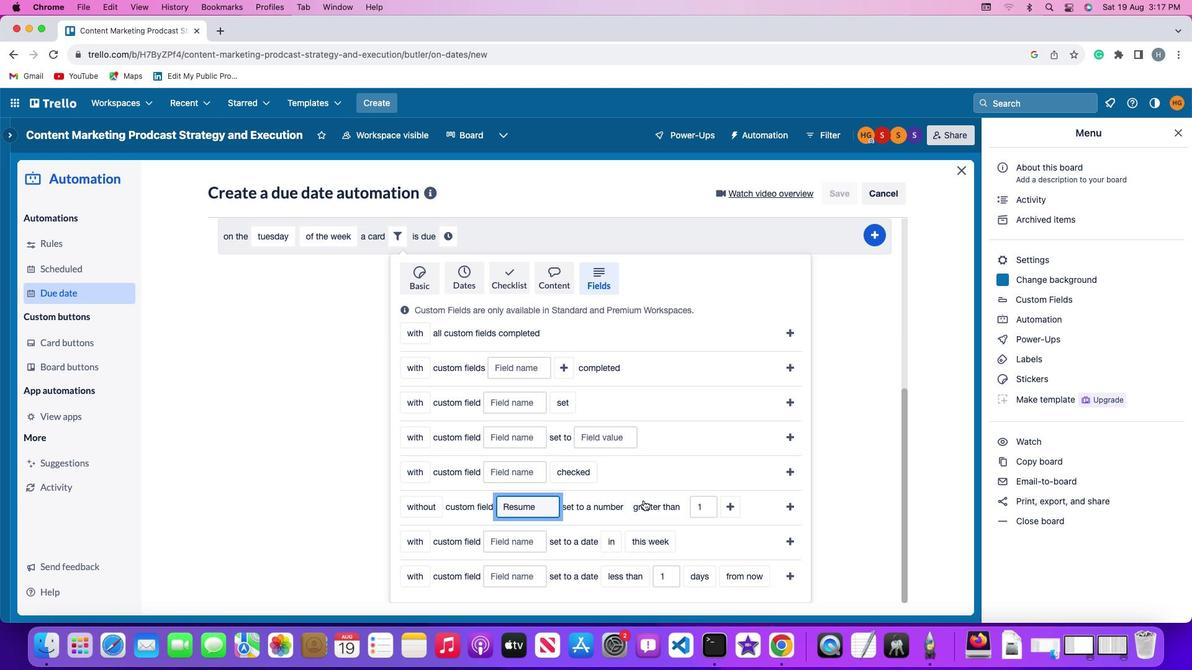 
Action: Mouse pressed left at (644, 501)
Screenshot: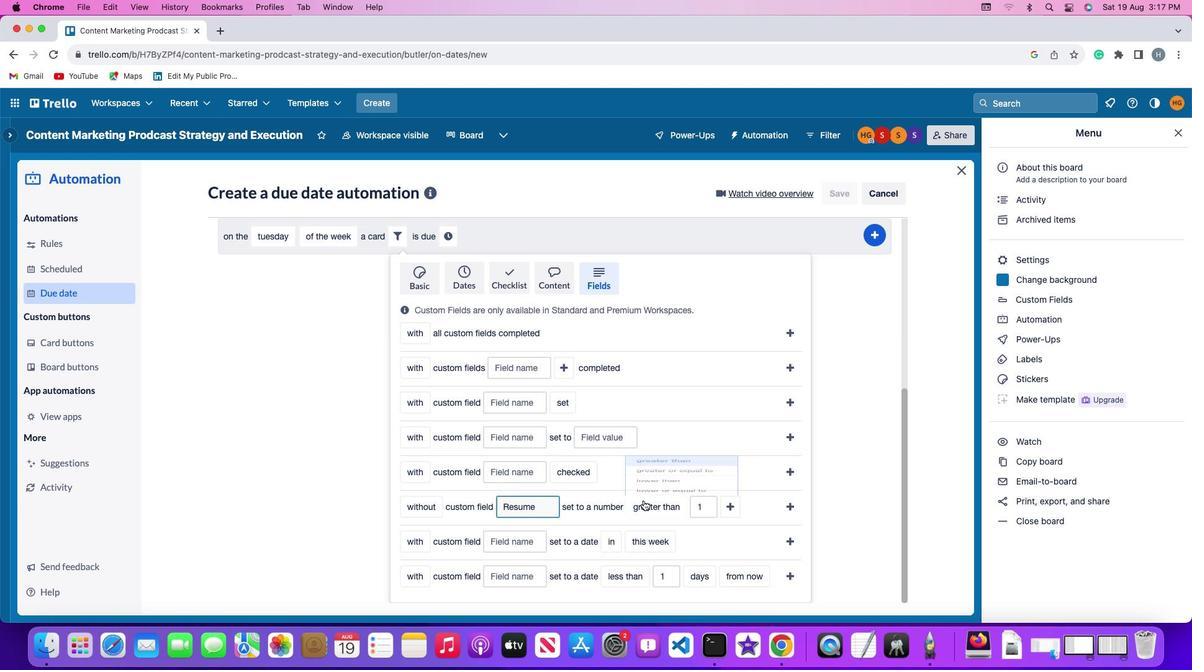 
Action: Mouse moved to (654, 435)
Screenshot: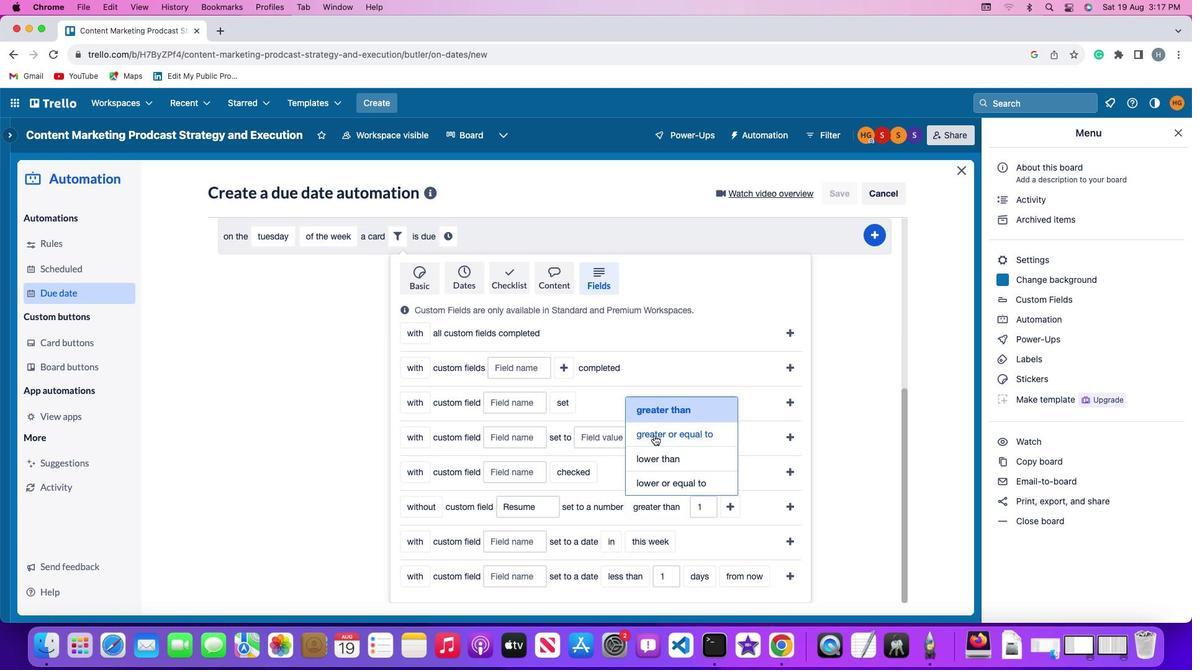 
Action: Mouse pressed left at (654, 435)
Screenshot: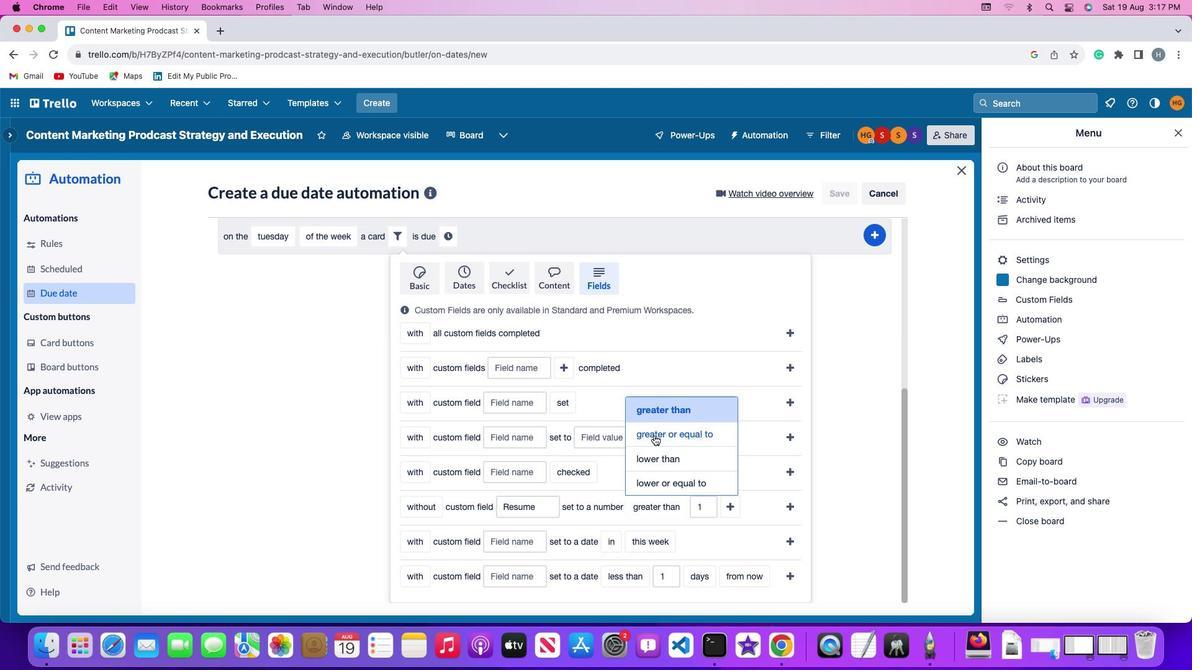 
Action: Mouse moved to (731, 505)
Screenshot: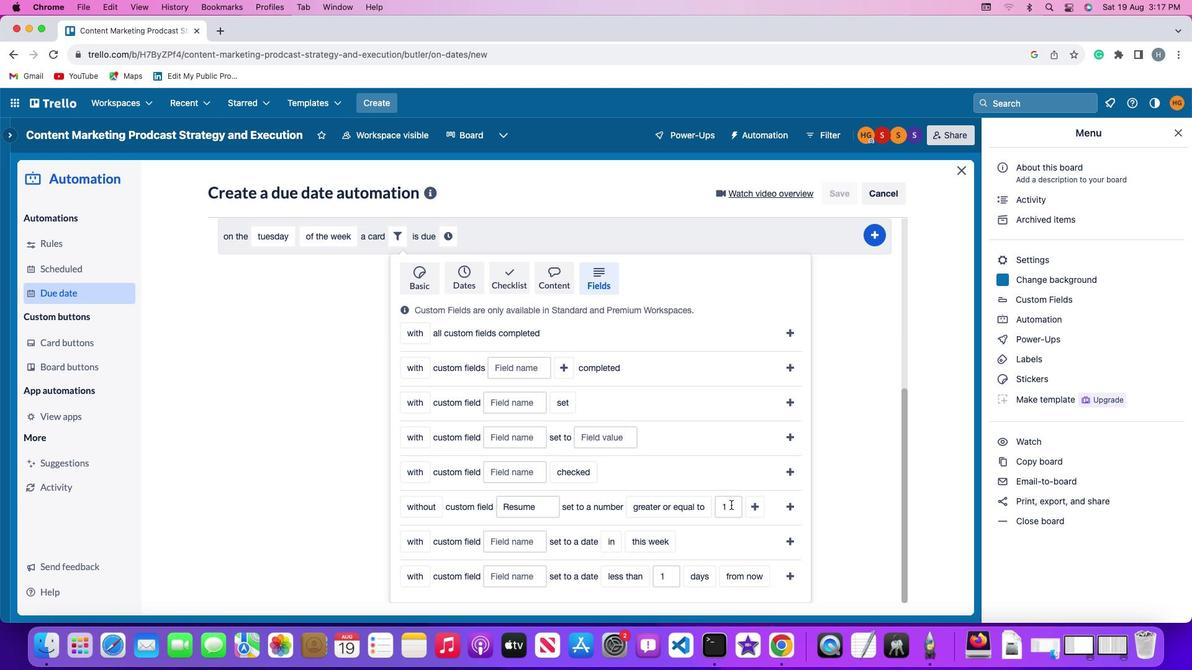 
Action: Mouse pressed left at (731, 505)
Screenshot: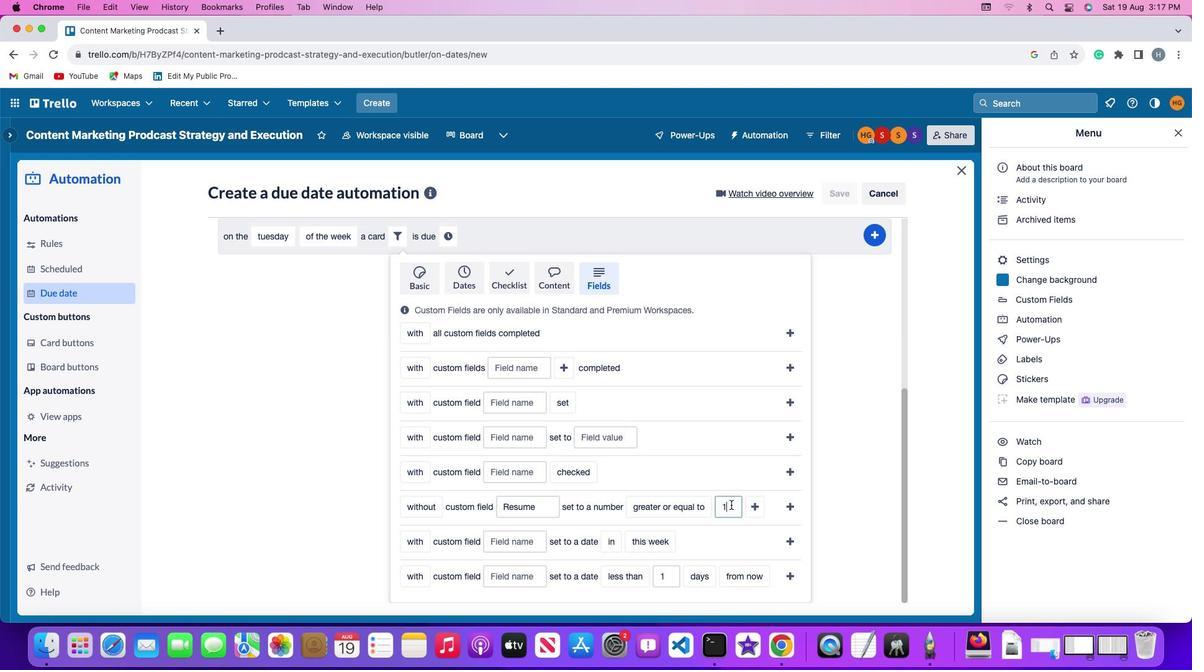 
Action: Mouse moved to (731, 505)
Screenshot: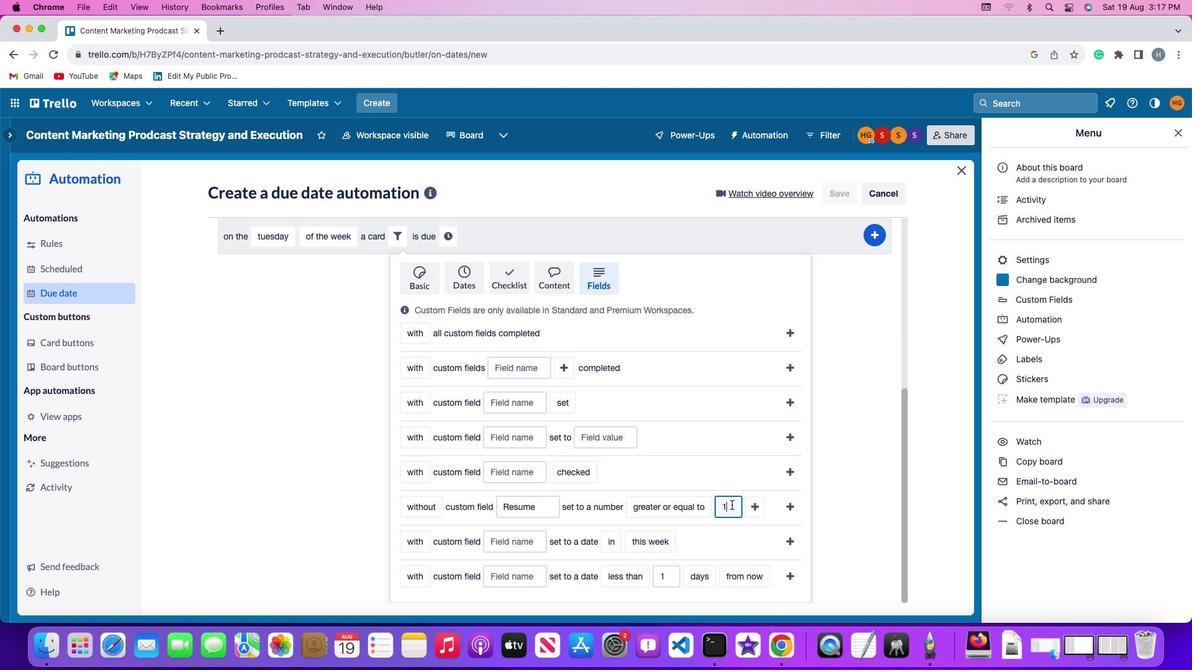 
Action: Key pressed Key.backspace'1'
Screenshot: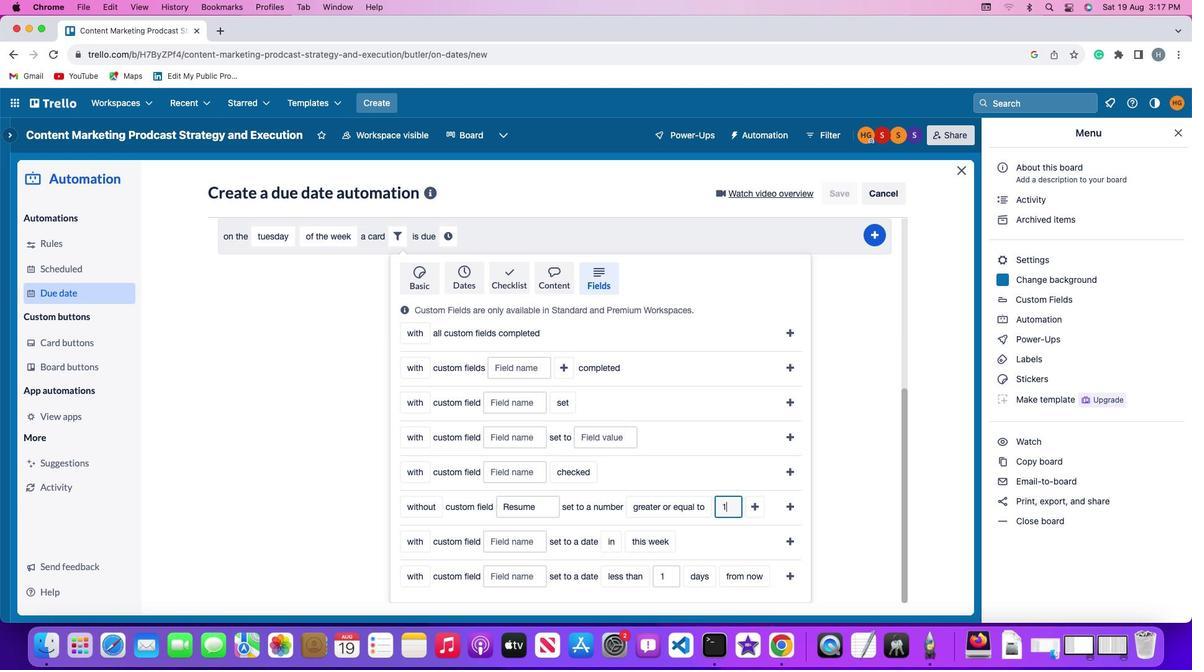 
Action: Mouse moved to (754, 505)
Screenshot: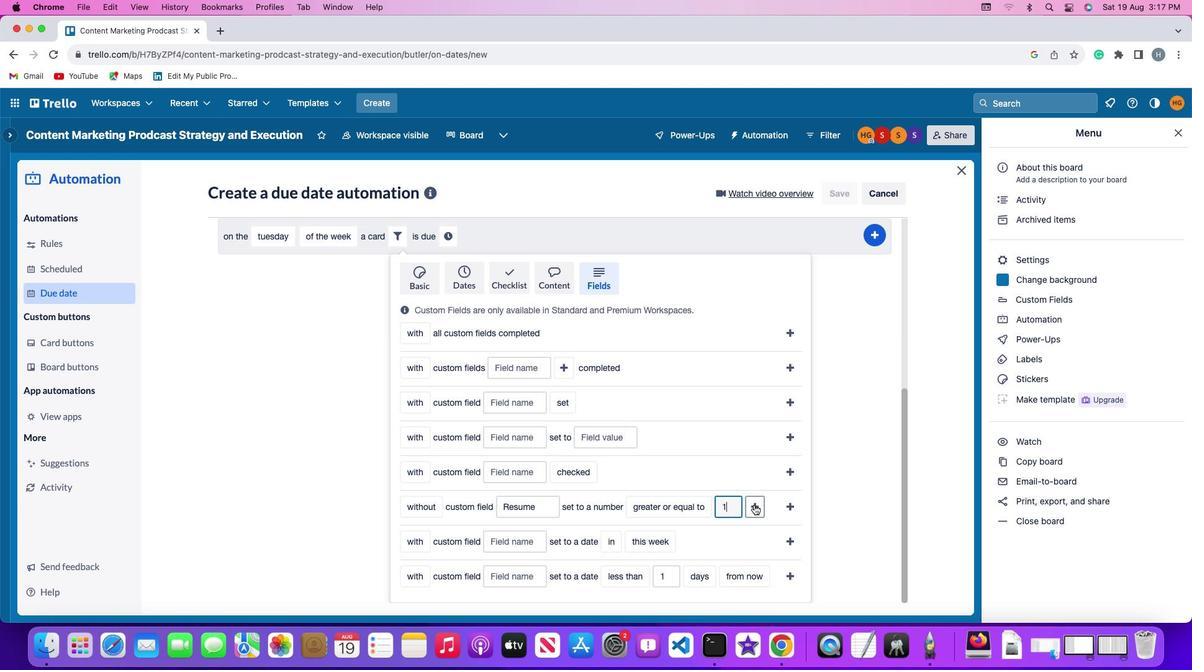 
Action: Mouse pressed left at (754, 505)
Screenshot: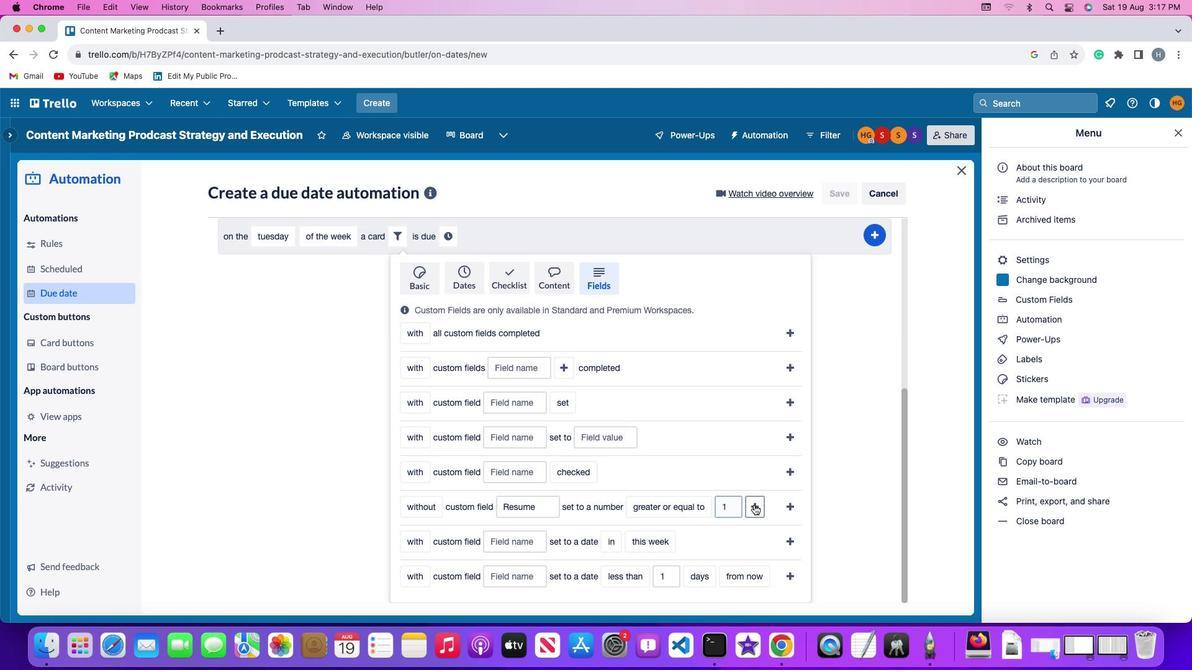 
Action: Mouse moved to (451, 536)
Screenshot: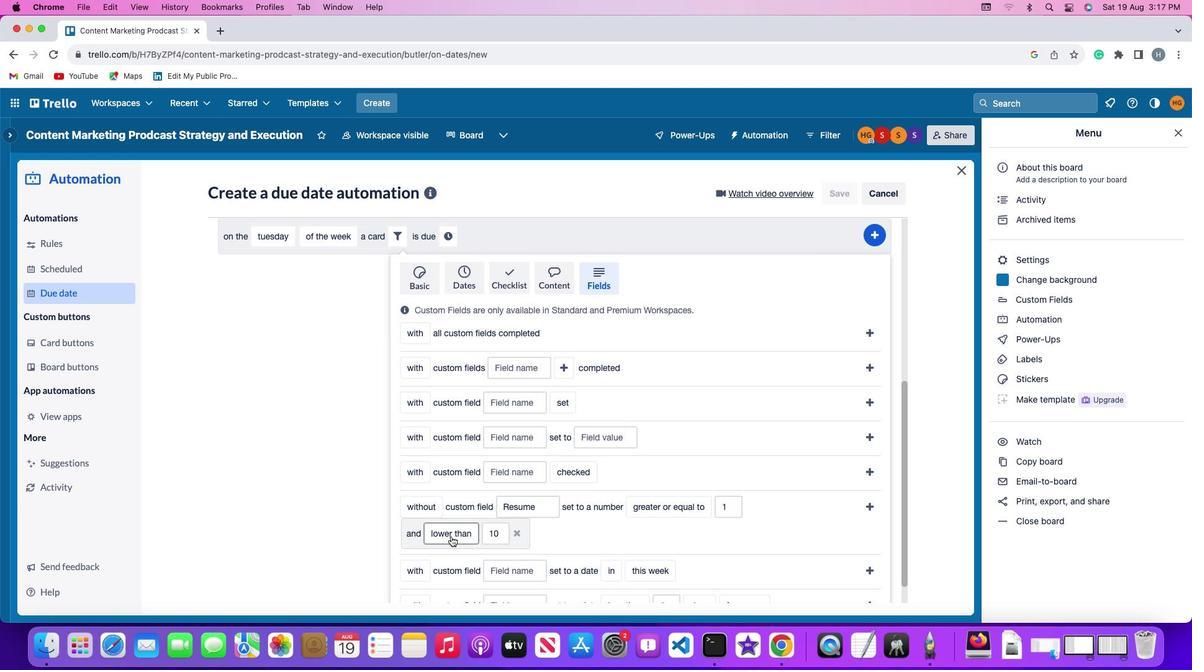
Action: Mouse pressed left at (451, 536)
Screenshot: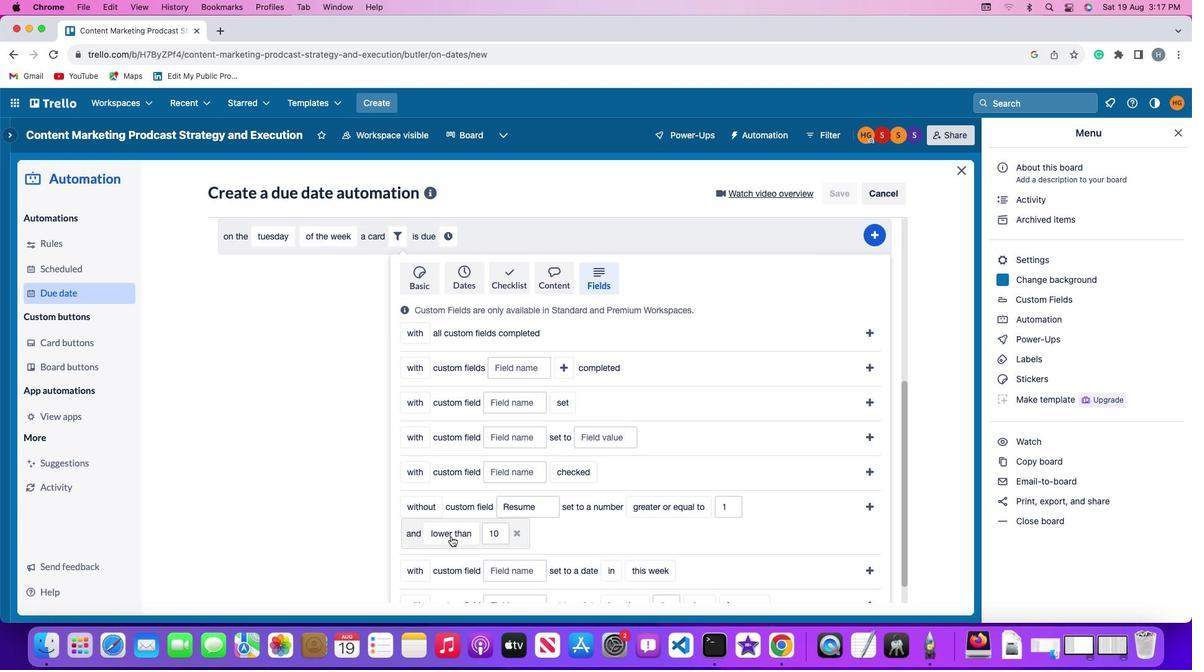 
Action: Mouse moved to (459, 513)
Screenshot: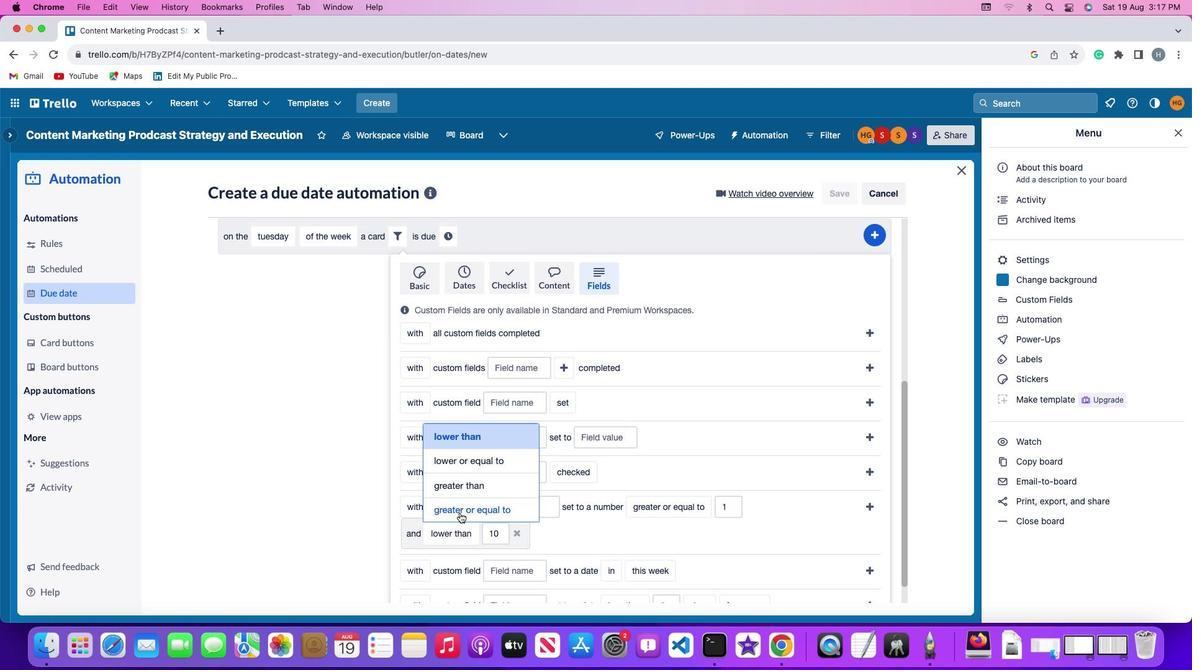 
Action: Mouse pressed left at (459, 513)
Screenshot: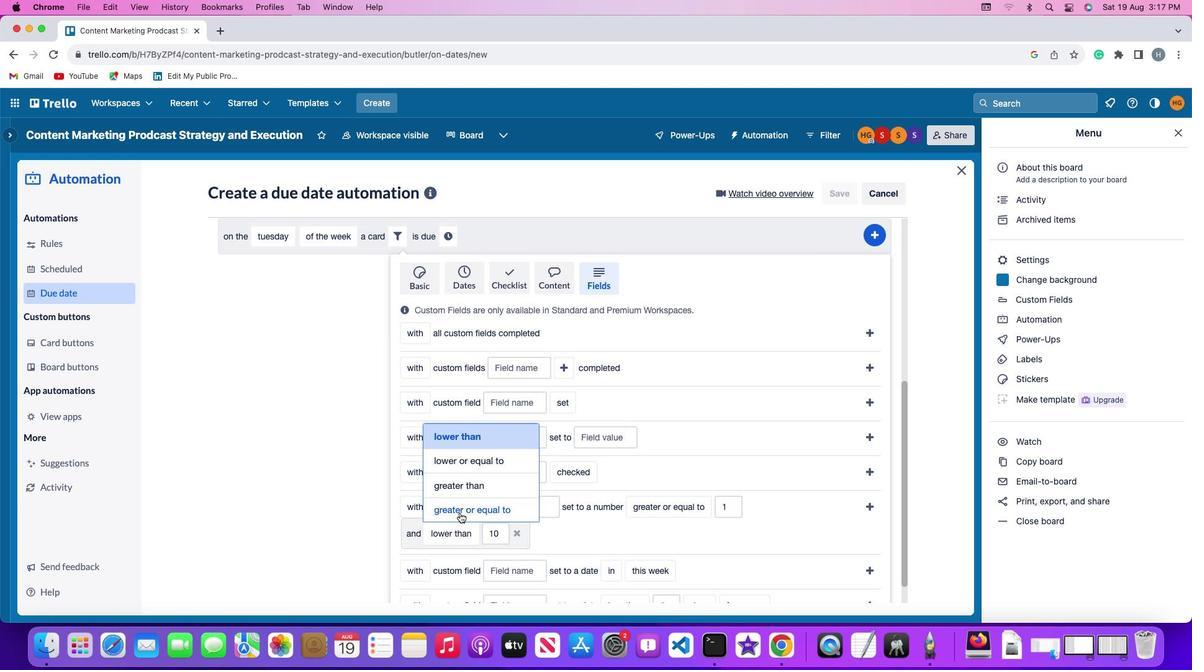 
Action: Mouse moved to (536, 532)
Screenshot: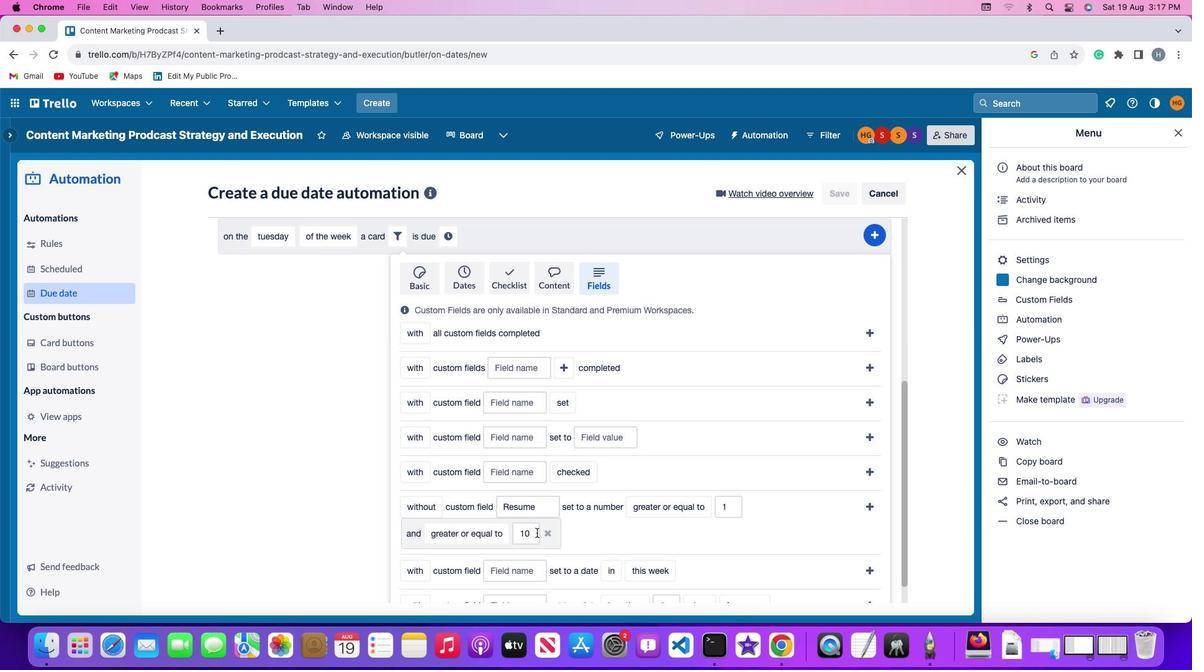 
Action: Mouse pressed left at (536, 532)
Screenshot: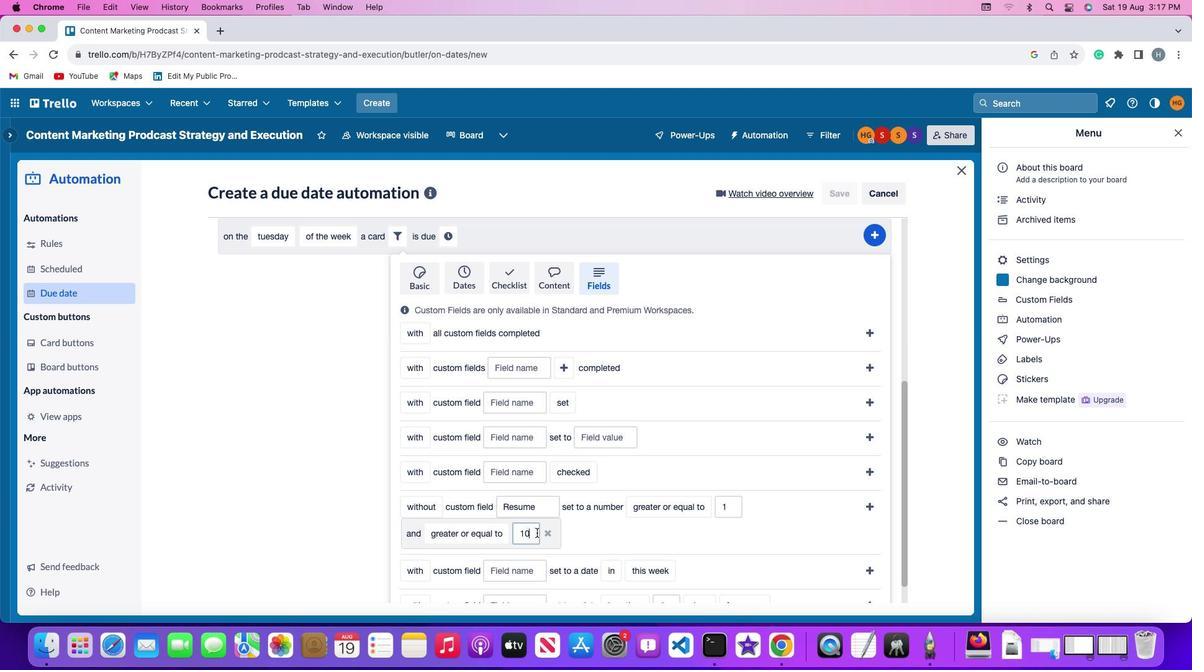 
Action: Mouse moved to (534, 532)
Screenshot: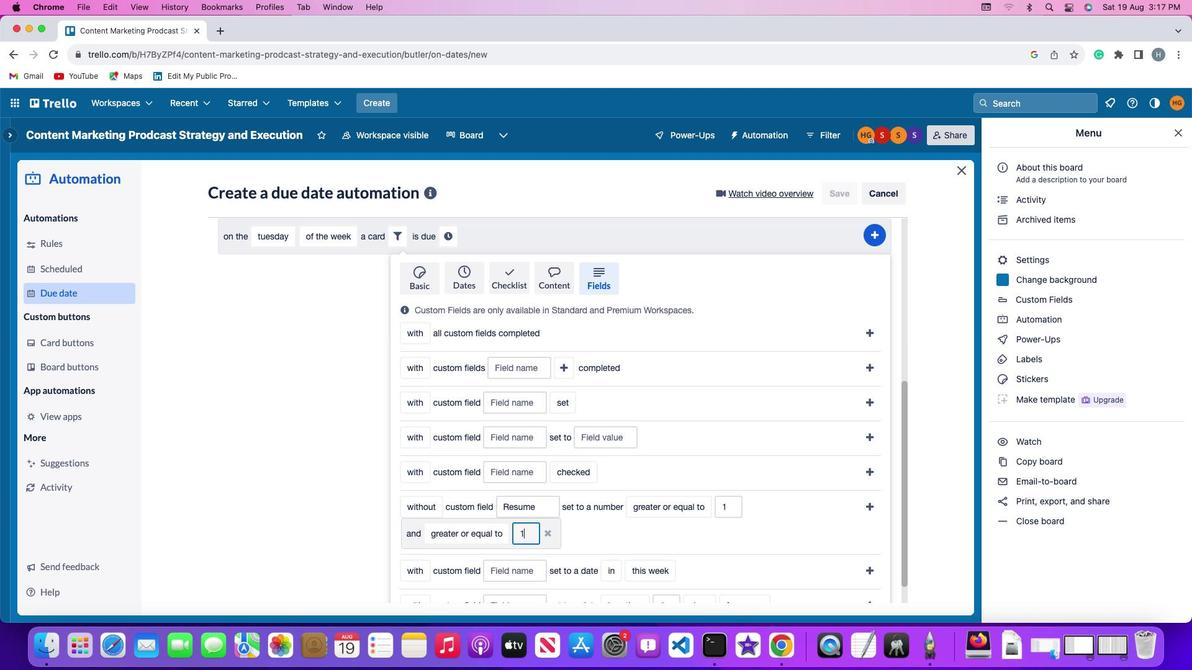 
Action: Key pressed Key.backspaceKey.backspace'1''0'
Screenshot: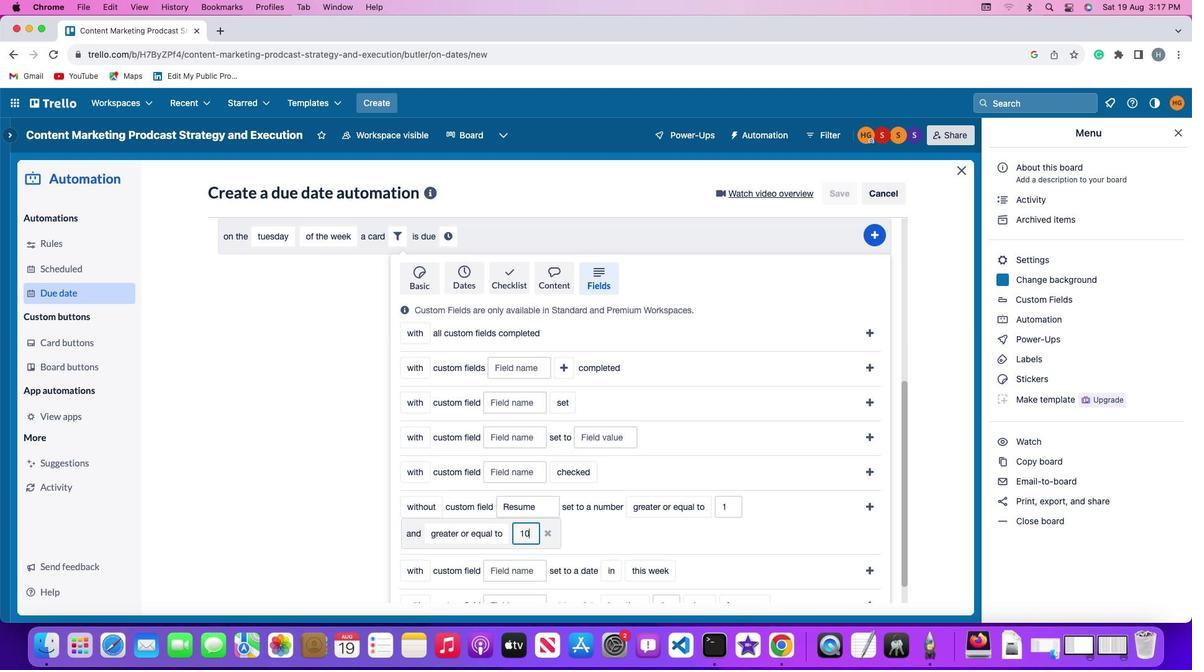 
Action: Mouse moved to (865, 503)
Screenshot: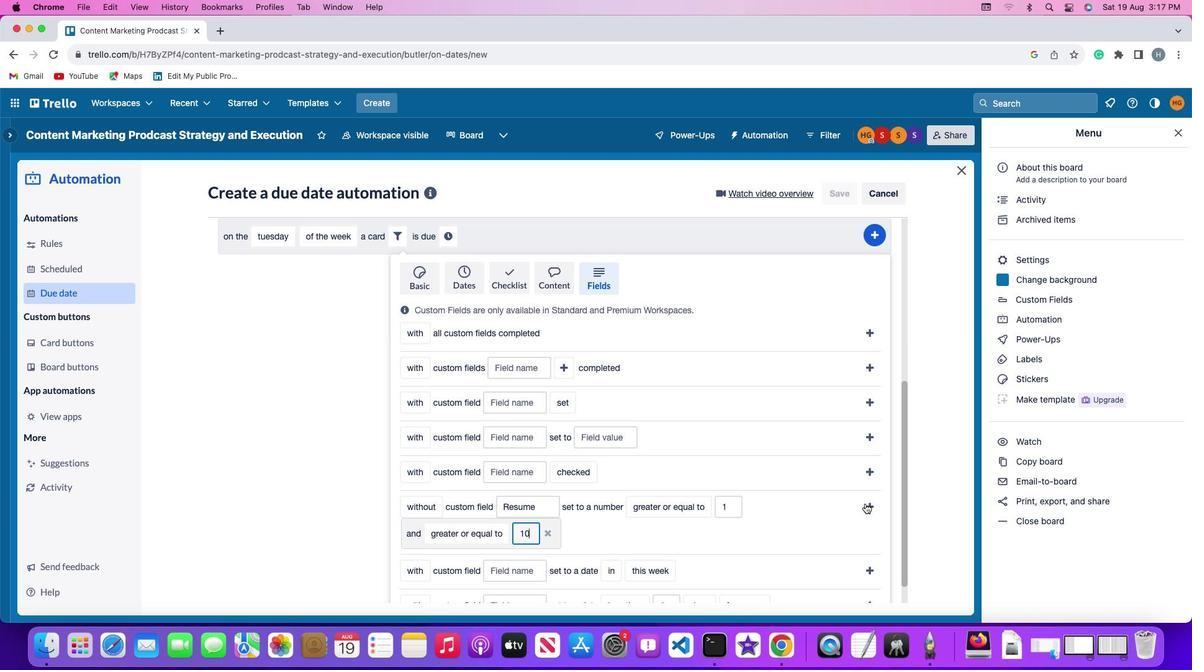 
Action: Mouse pressed left at (865, 503)
Screenshot: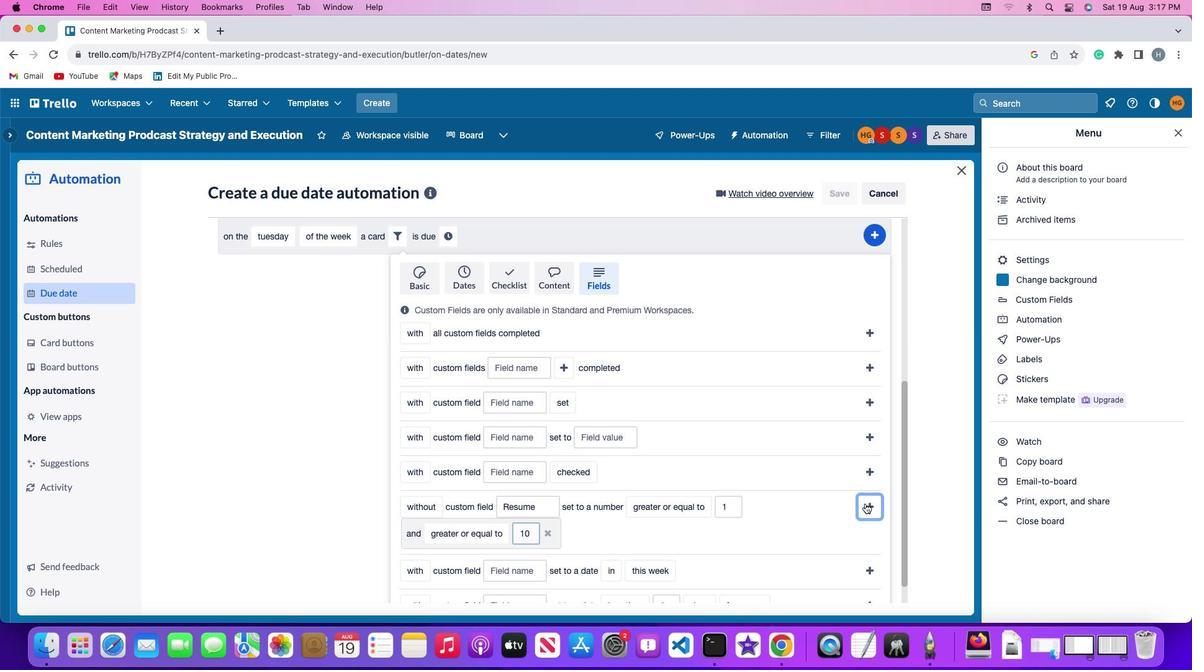 
Action: Mouse moved to (843, 535)
Screenshot: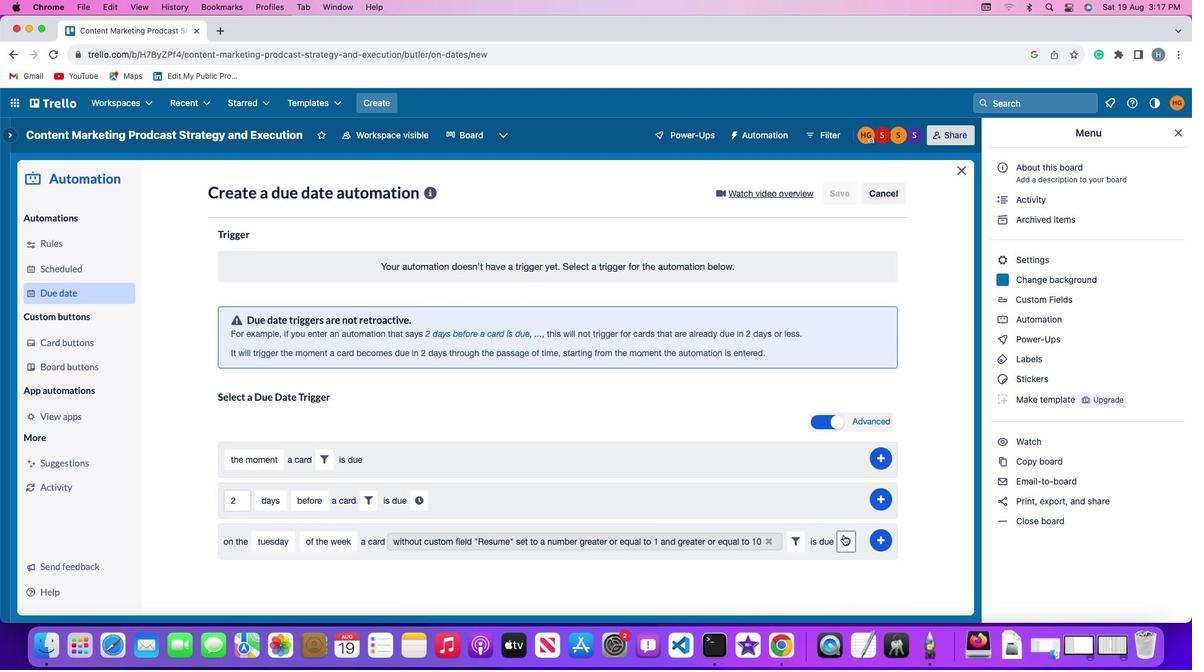 
Action: Mouse pressed left at (843, 535)
Screenshot: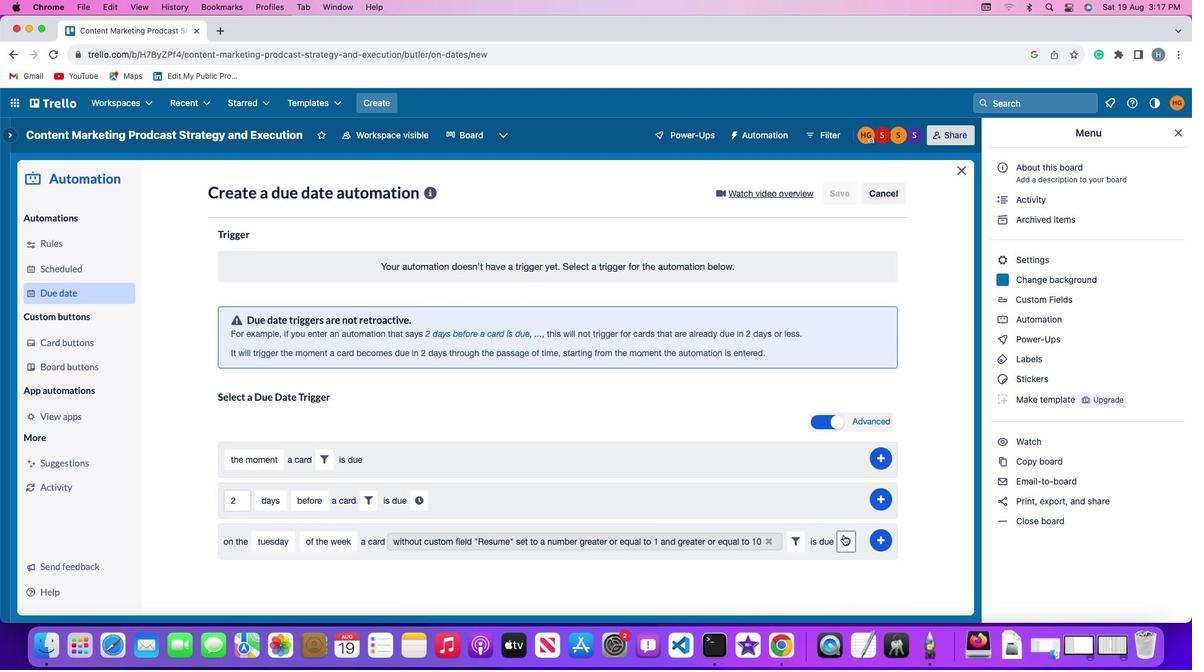 
Action: Mouse moved to (265, 571)
Screenshot: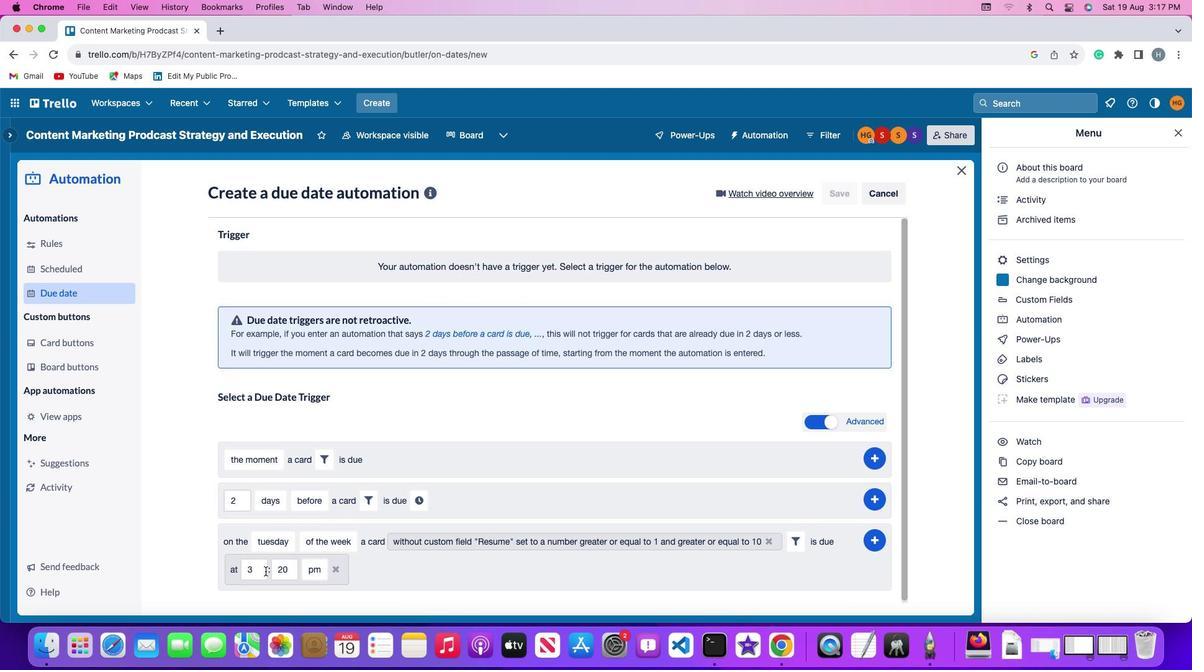 
Action: Mouse pressed left at (265, 571)
Screenshot: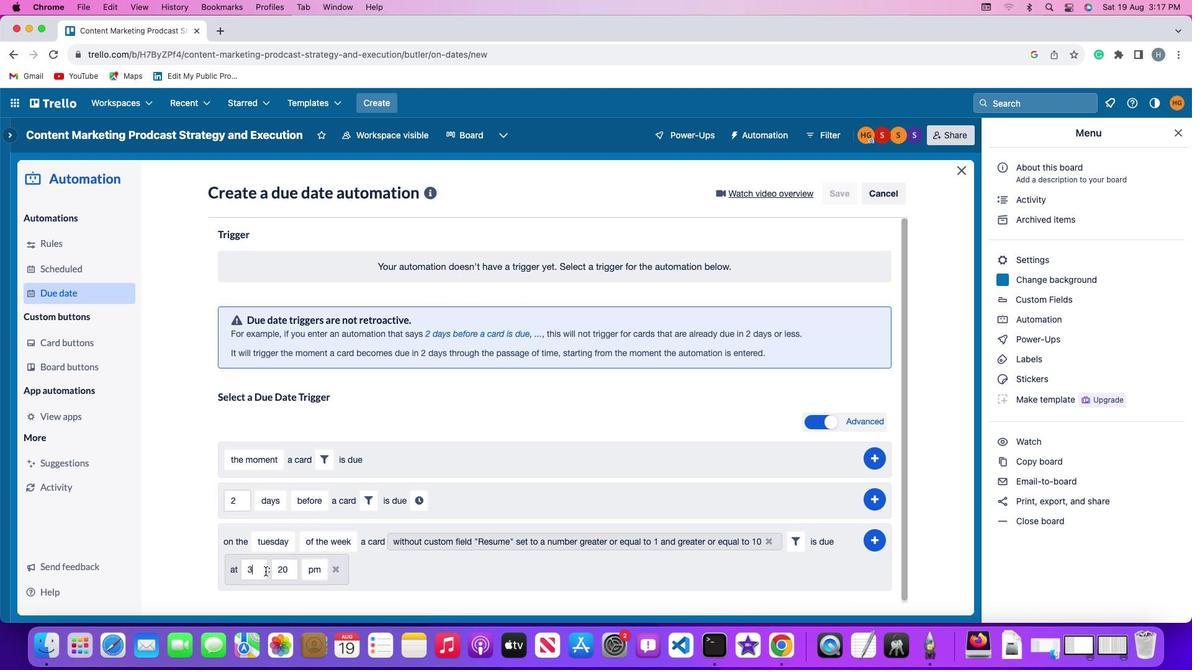 
Action: Key pressed Key.backspace'1''1'
Screenshot: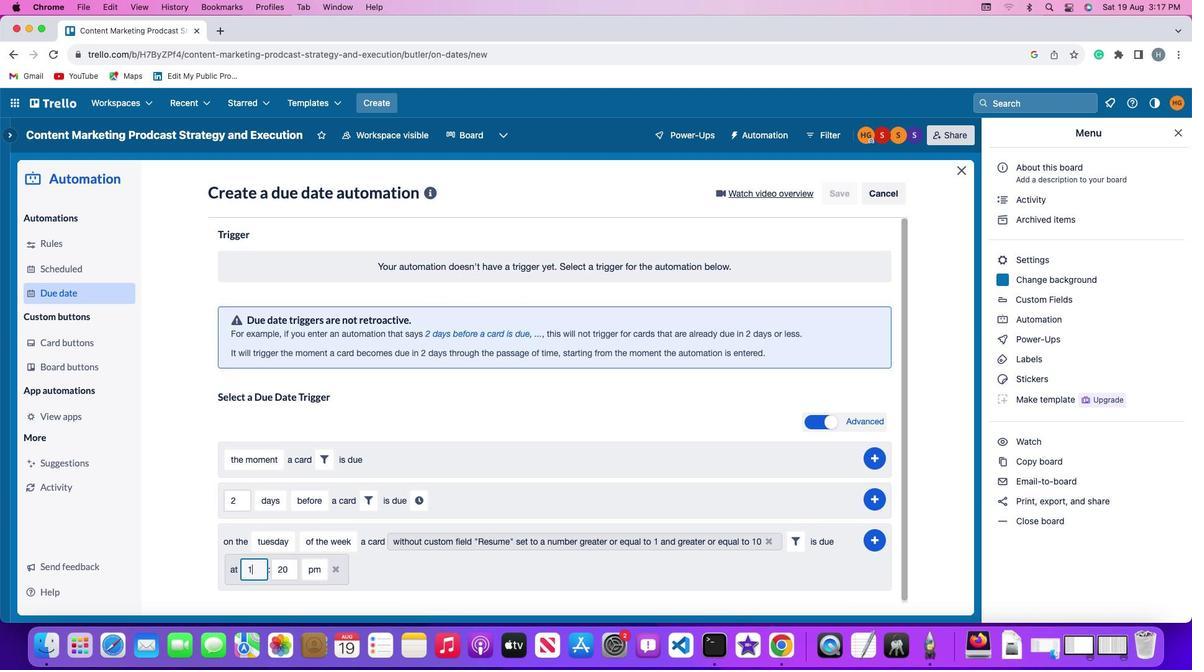 
Action: Mouse moved to (290, 570)
Screenshot: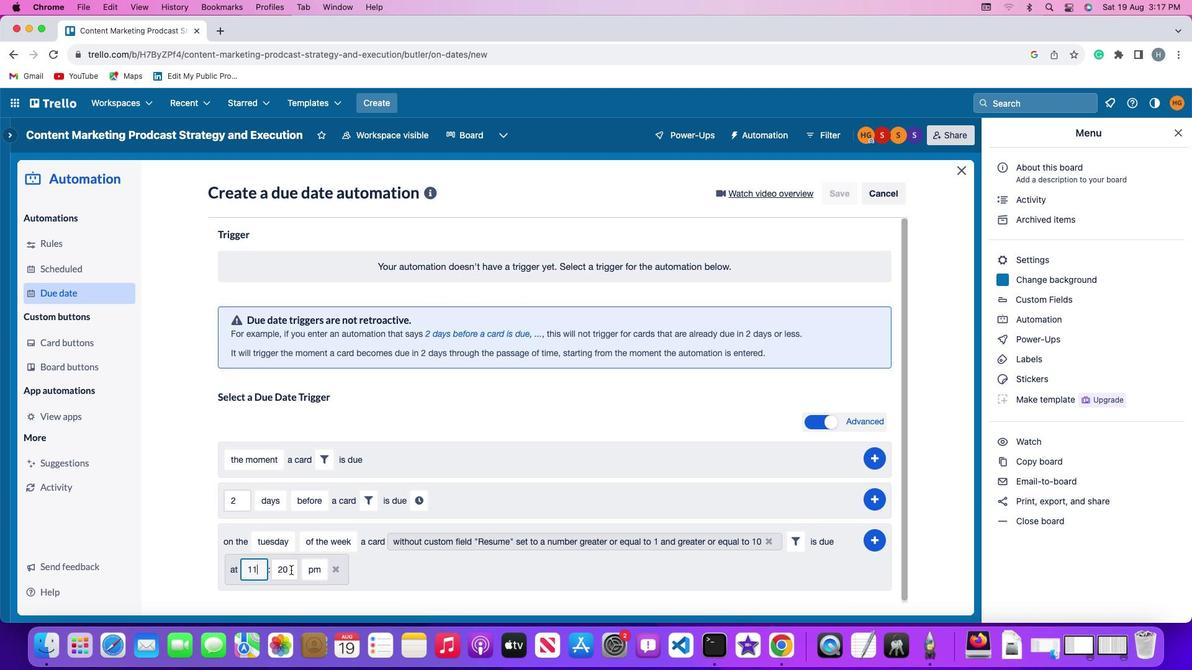
Action: Mouse pressed left at (290, 570)
Screenshot: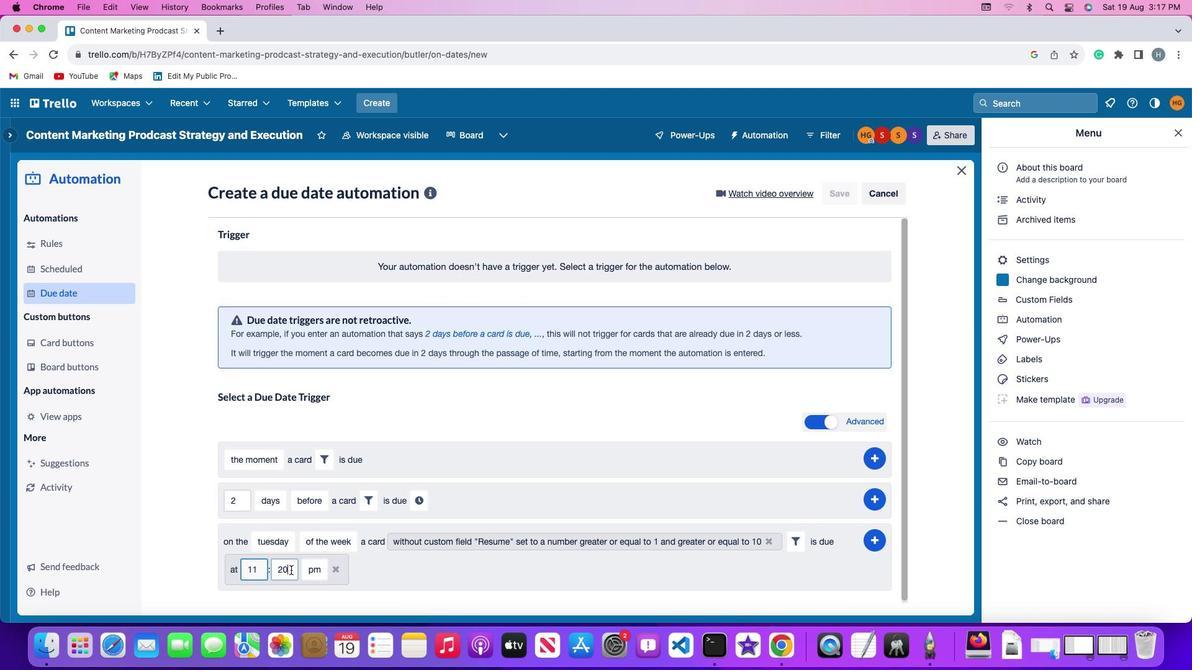 
Action: Mouse moved to (290, 570)
Screenshot: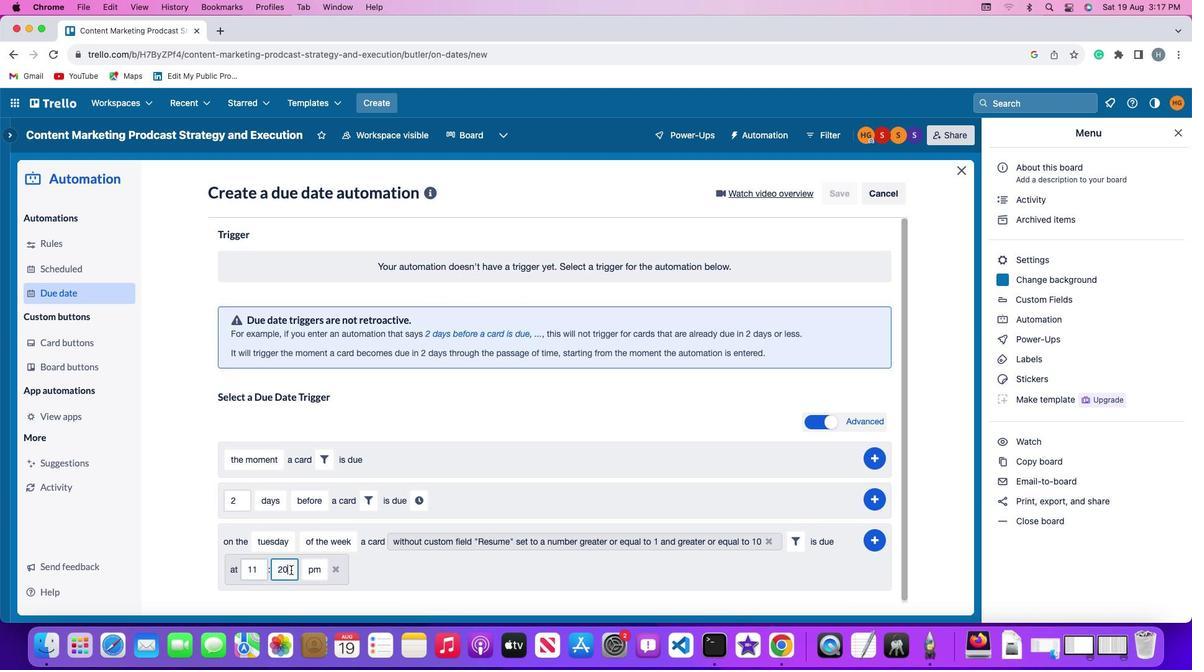 
Action: Key pressed Key.backspaceKey.backspace'0''0'
Screenshot: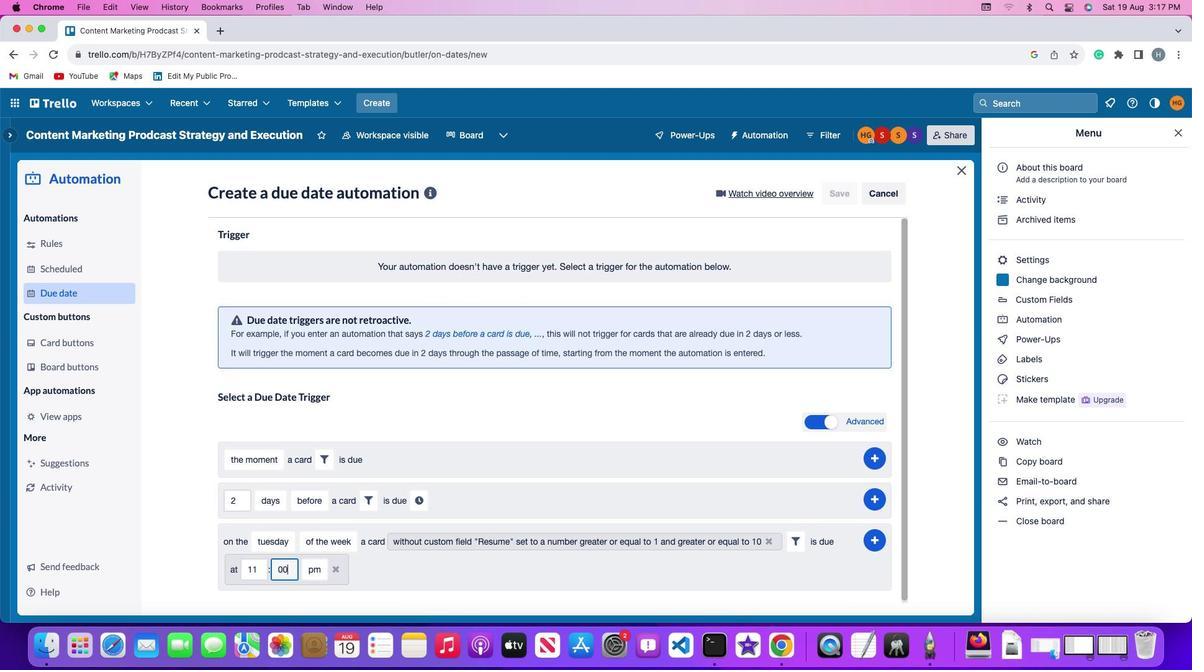 
Action: Mouse moved to (315, 567)
Screenshot: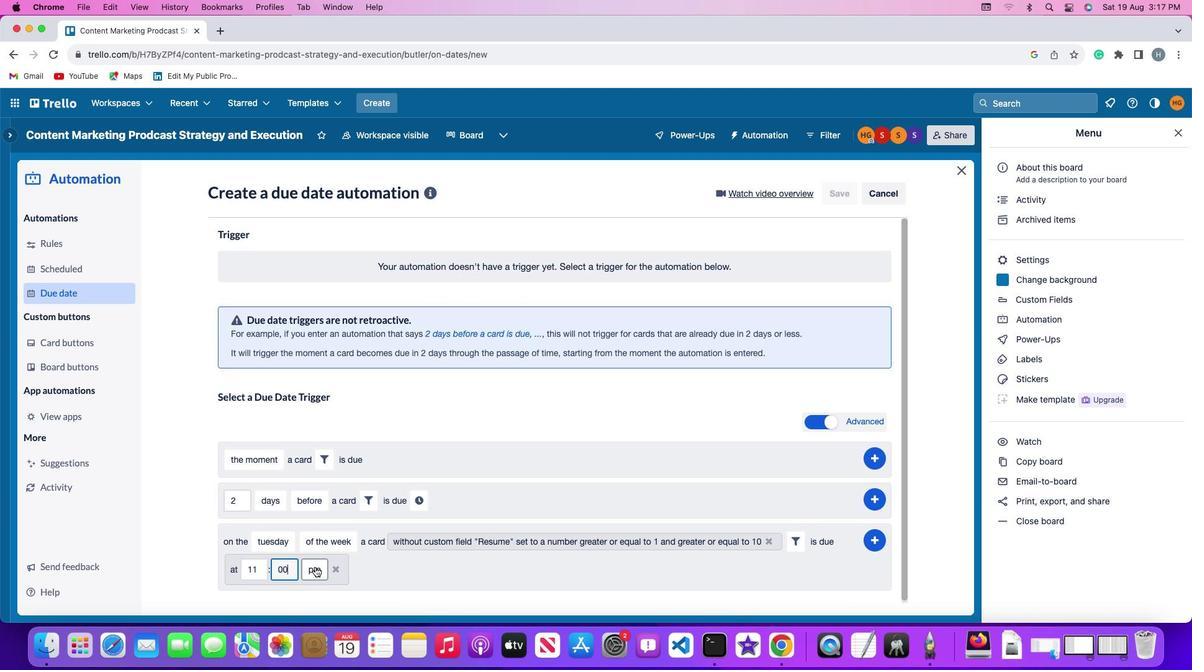 
Action: Mouse pressed left at (315, 567)
Screenshot: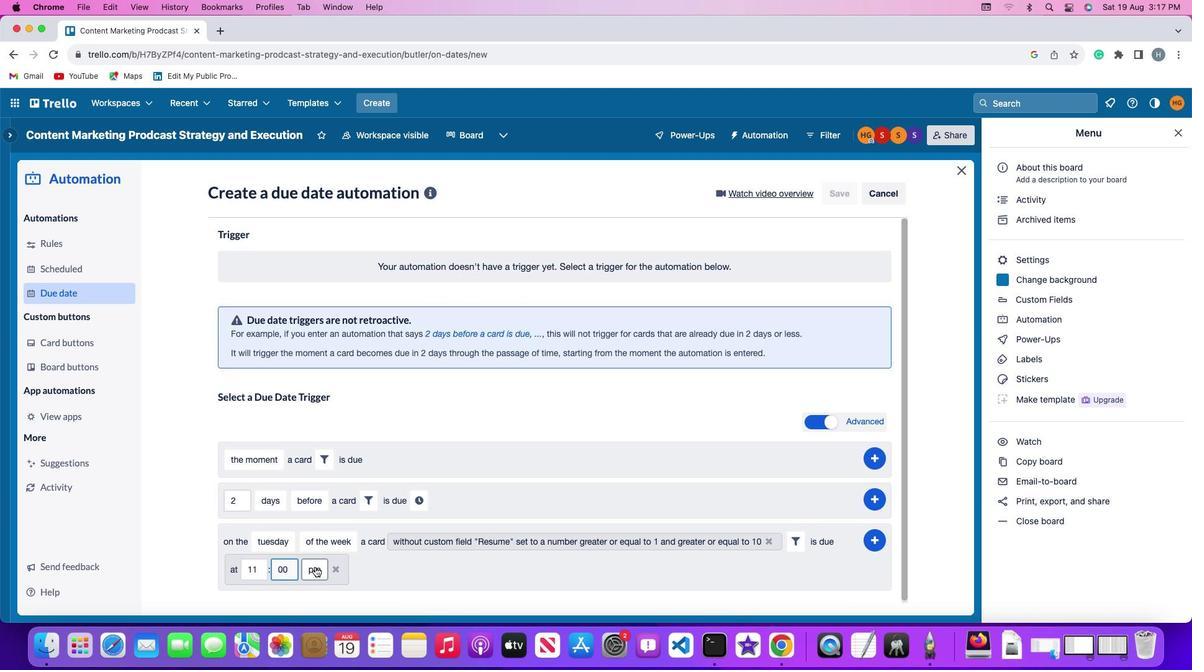 
Action: Mouse moved to (321, 521)
Screenshot: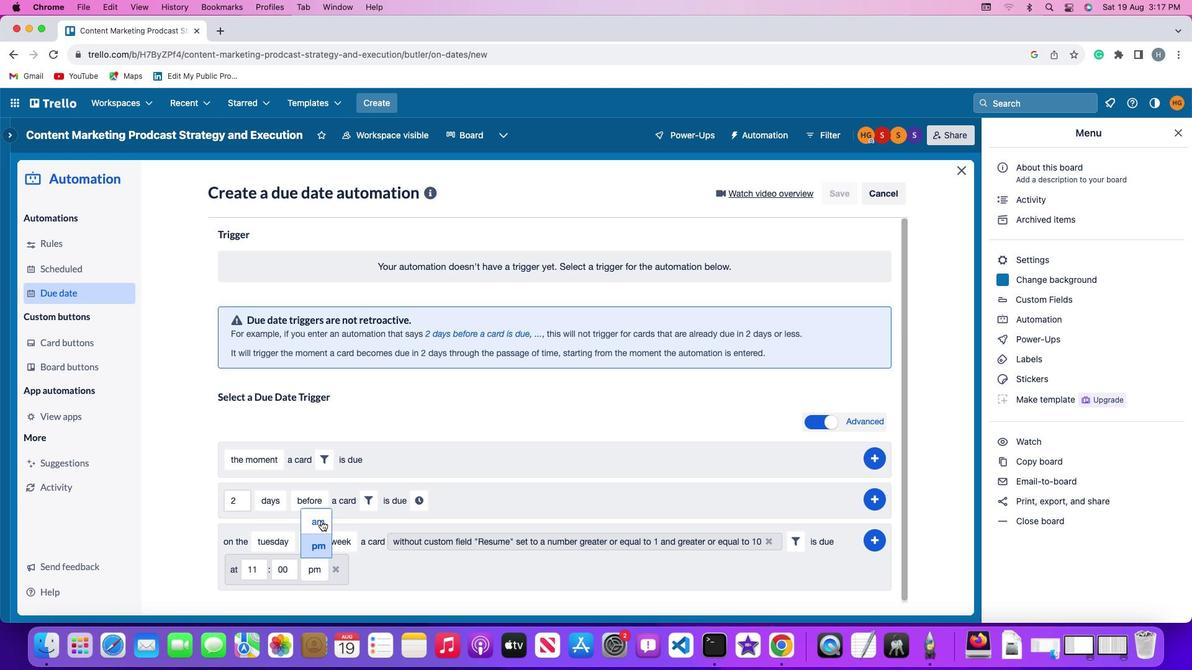 
Action: Mouse pressed left at (321, 521)
Screenshot: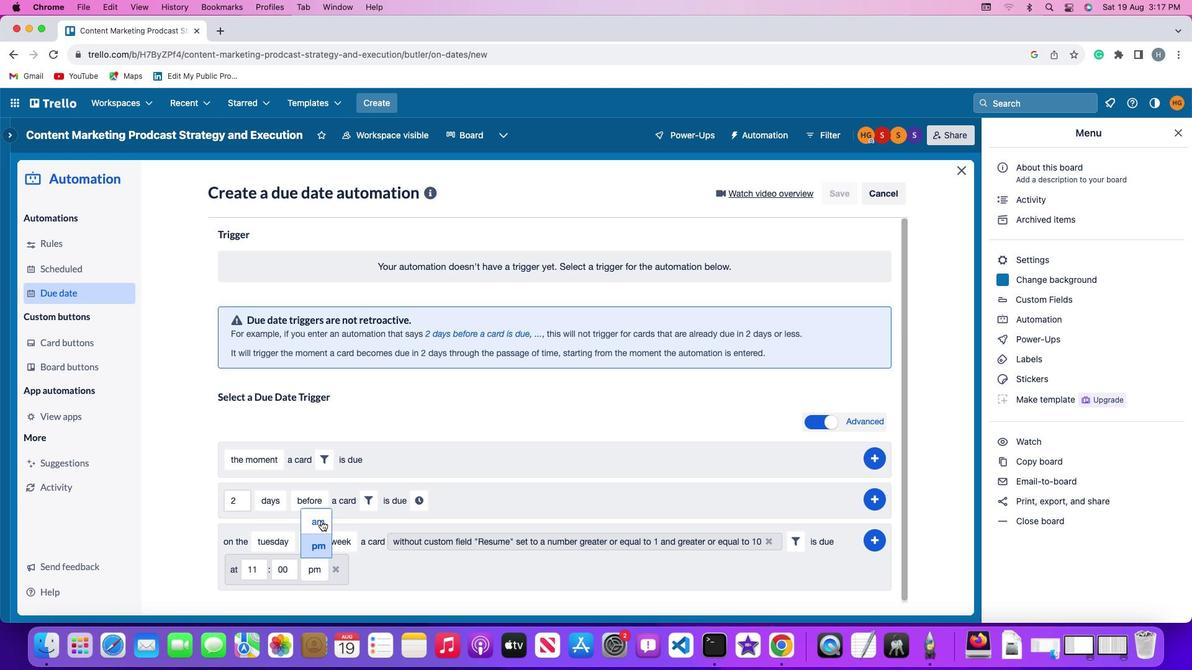 
Action: Mouse moved to (880, 537)
Screenshot: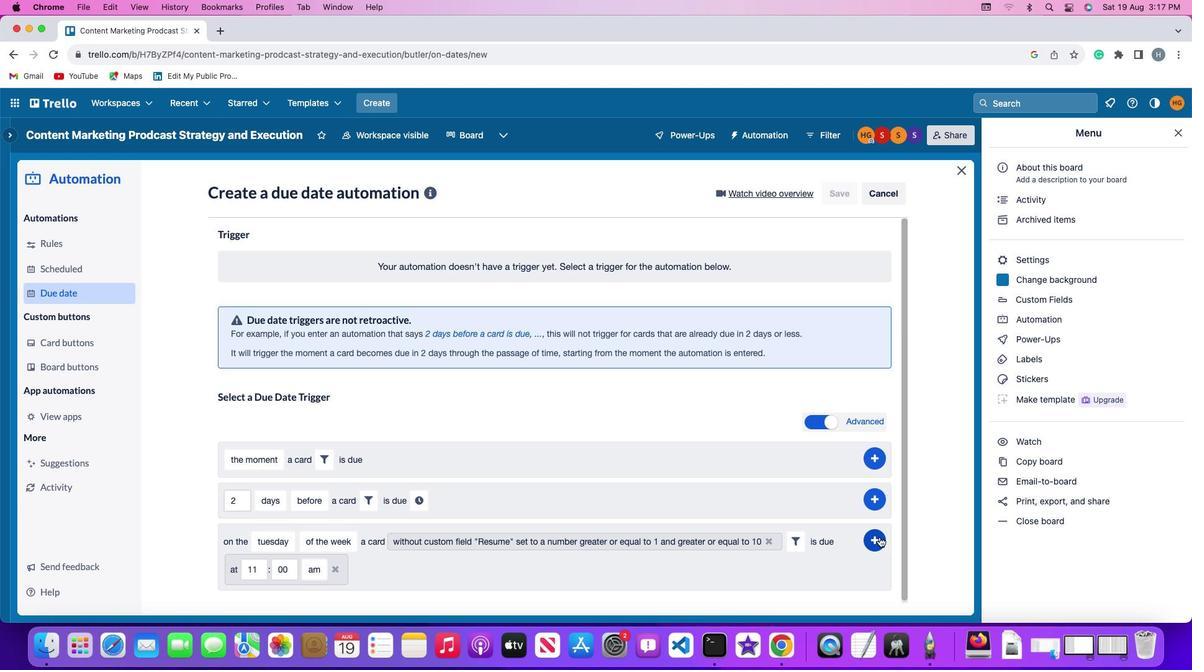 
Action: Mouse pressed left at (880, 537)
Screenshot: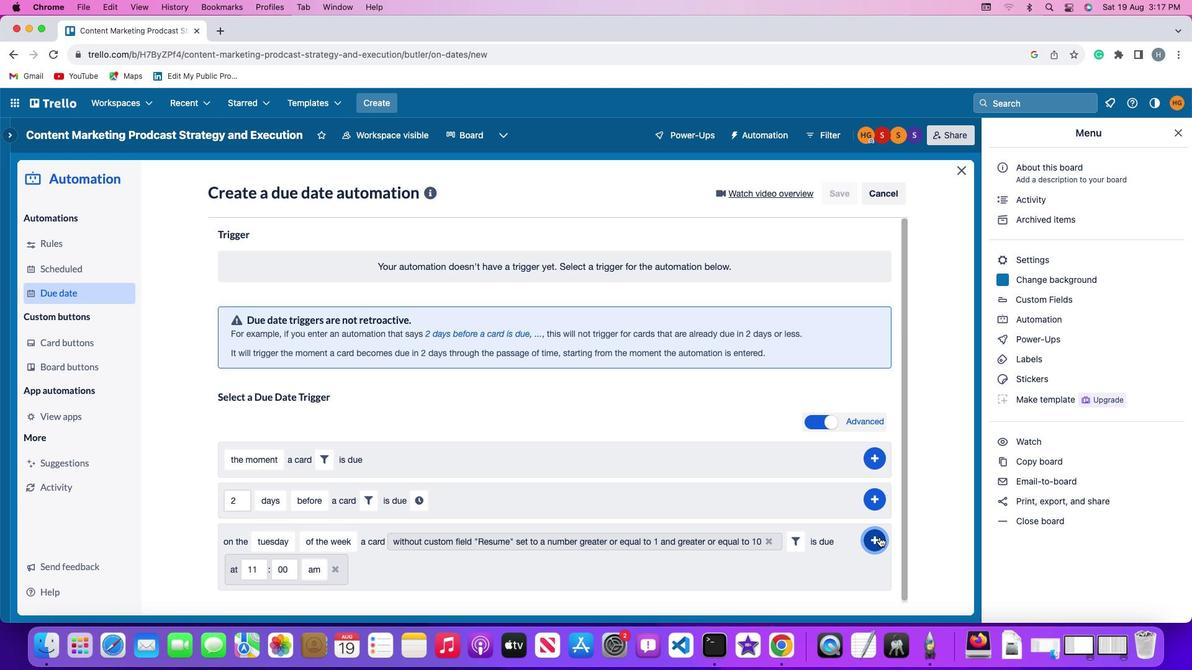 
Action: Mouse moved to (923, 466)
Screenshot: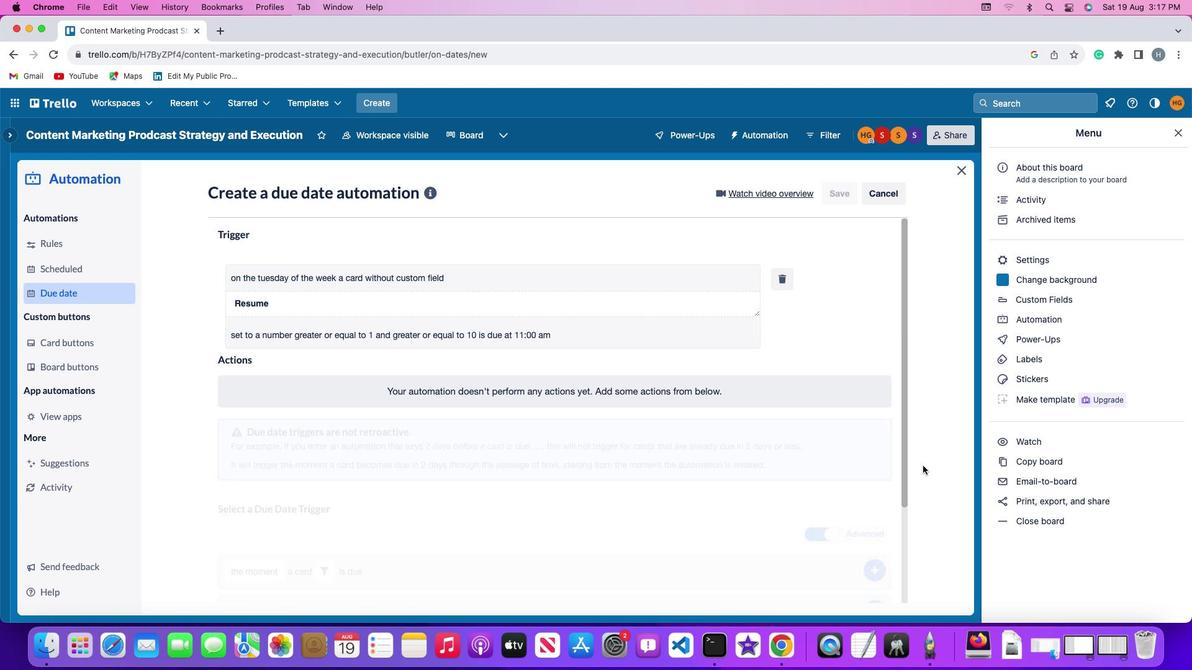 
